 Task: Look for Airbnb properties in Nafada, Nigeria from 5th December, 2023 to 13th December, 2023 for 6 adults.3 bedrooms having 3 beds and 3 bathrooms. Property type can be house. Look for 4 properties as per requirement.
Action: Mouse moved to (540, 201)
Screenshot: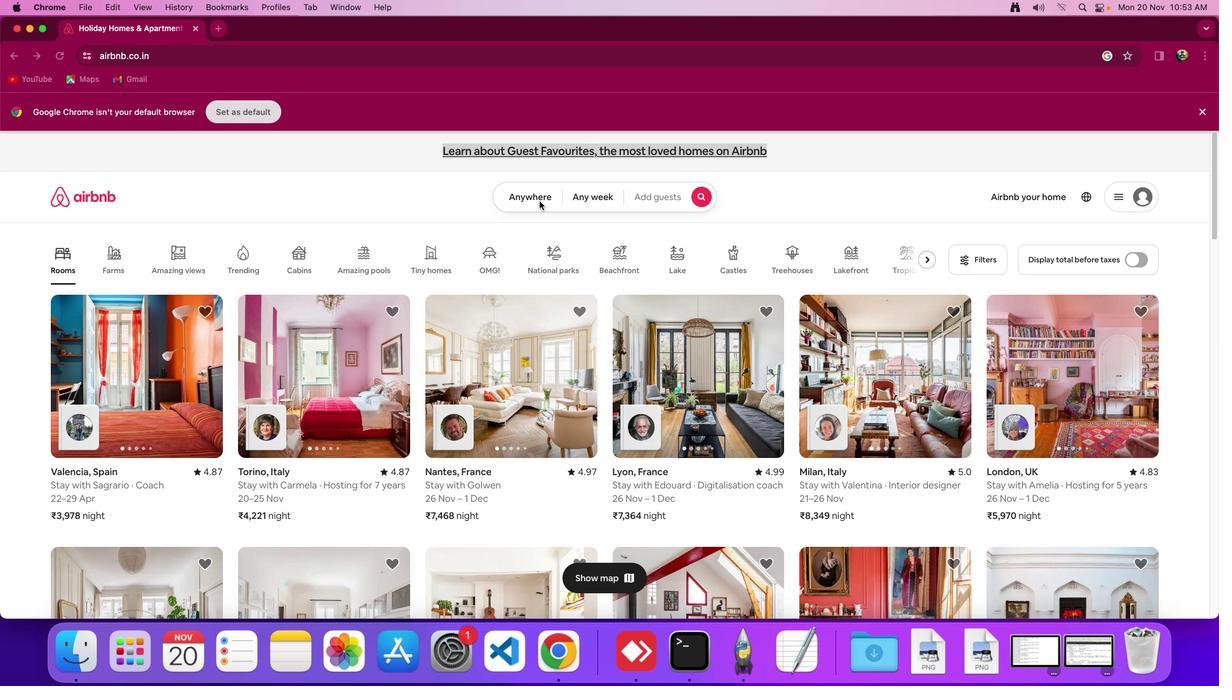 
Action: Mouse pressed left at (540, 201)
Screenshot: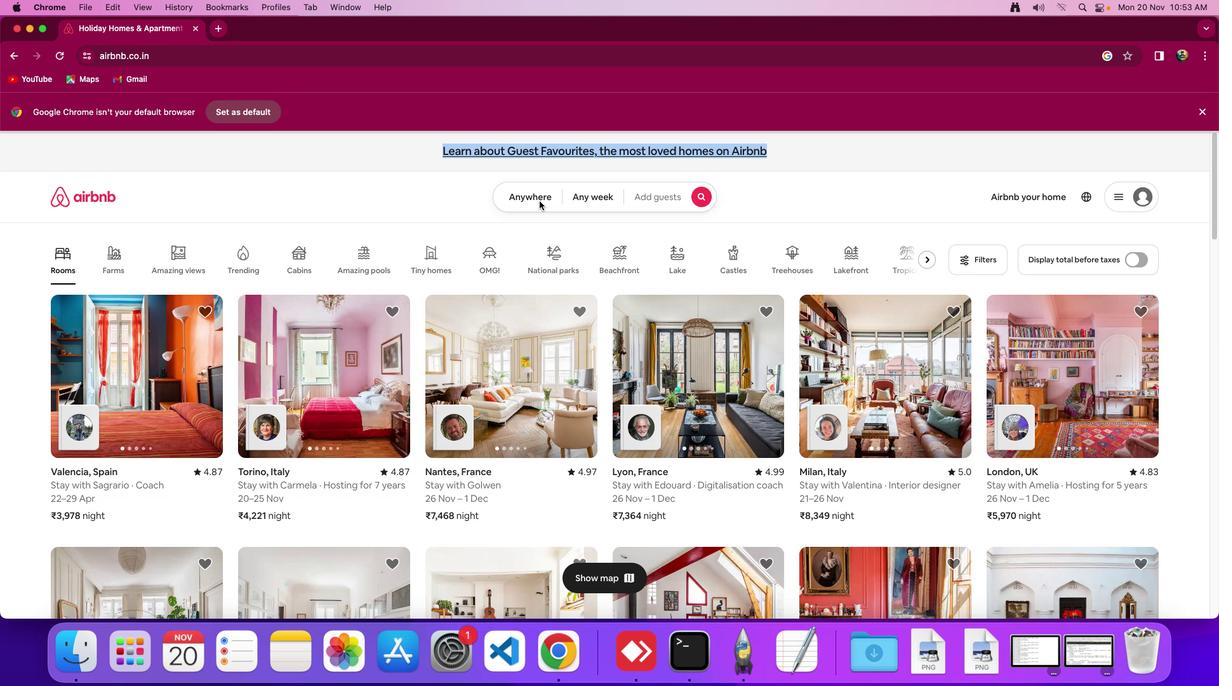 
Action: Mouse moved to (521, 202)
Screenshot: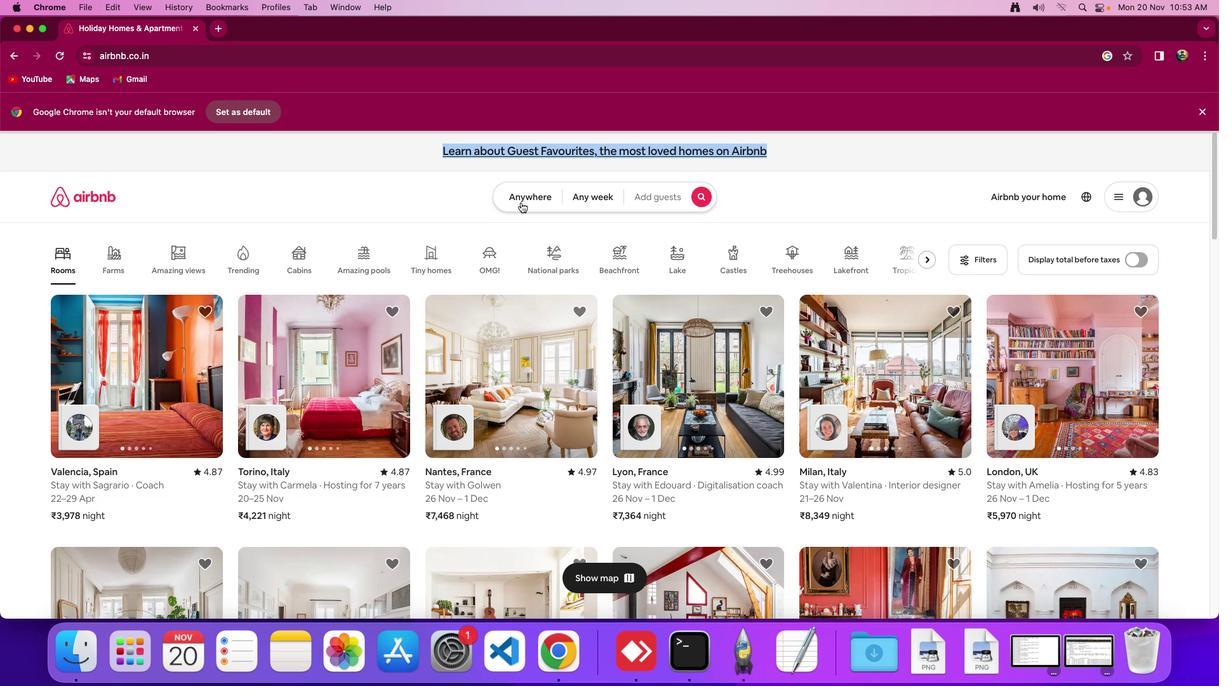 
Action: Mouse pressed left at (521, 202)
Screenshot: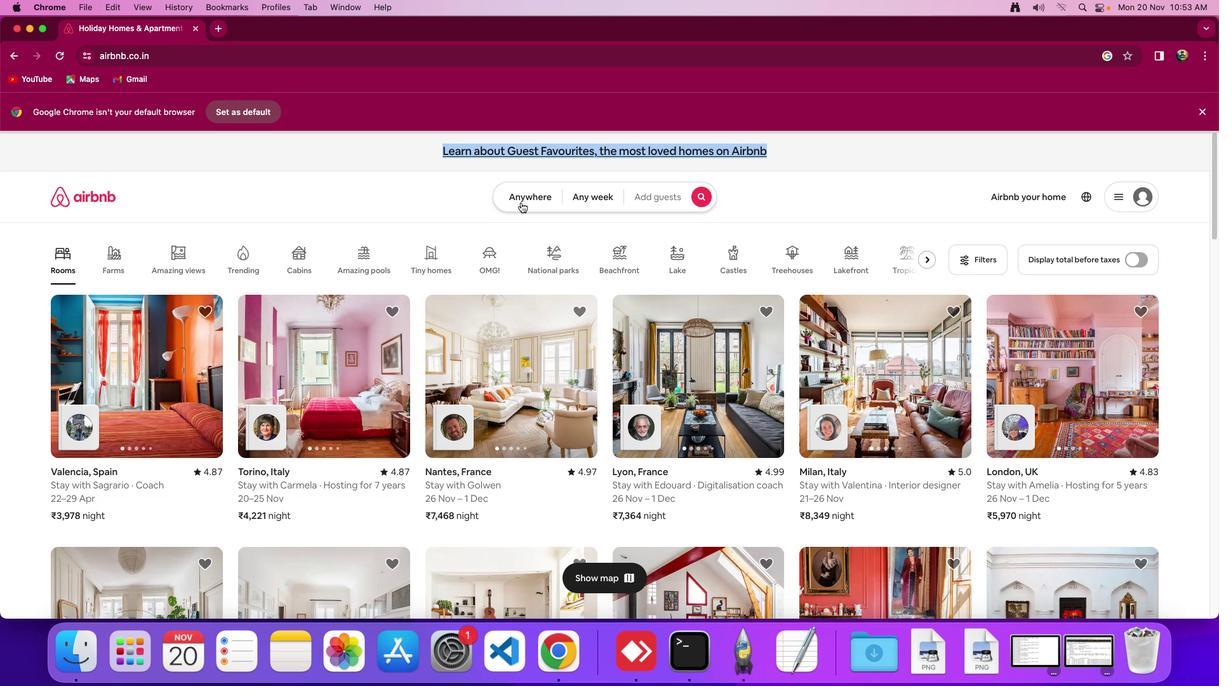 
Action: Mouse moved to (453, 250)
Screenshot: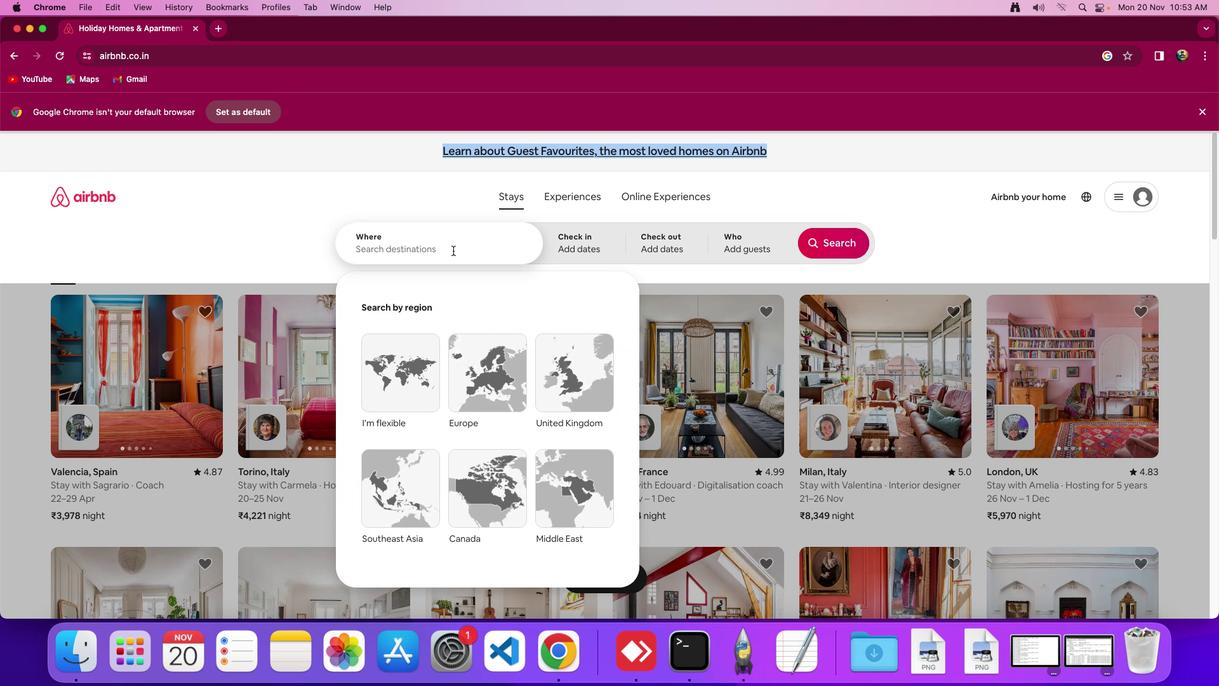 
Action: Mouse pressed left at (453, 250)
Screenshot: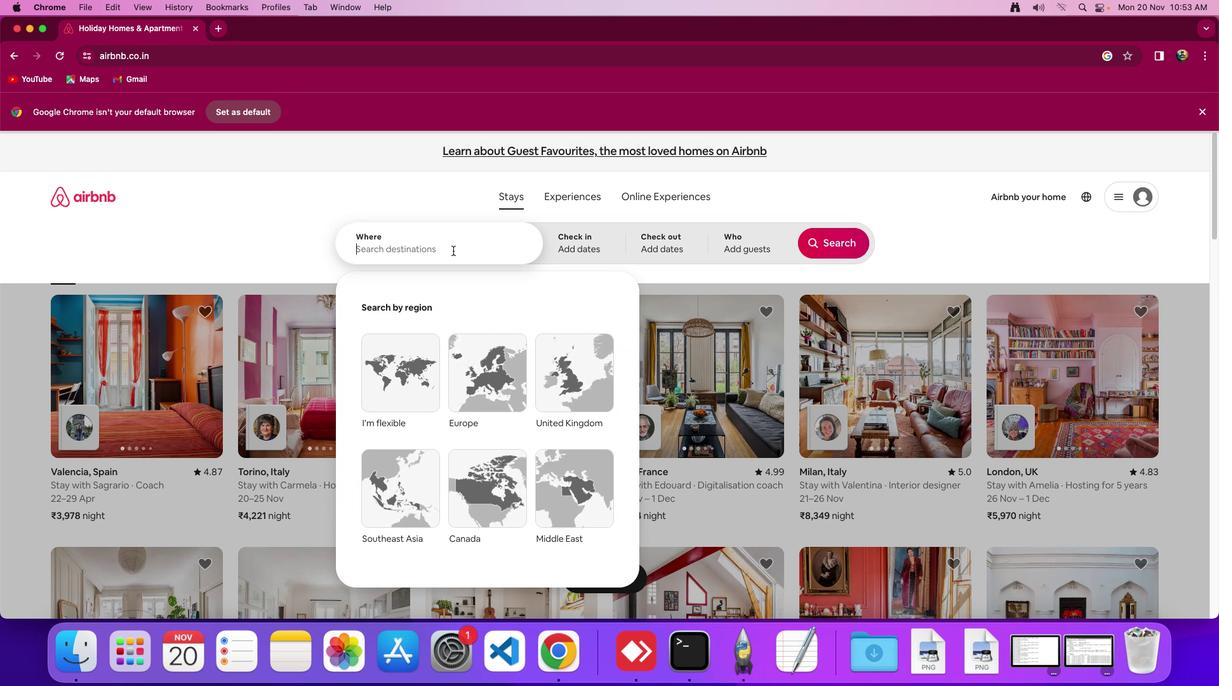 
Action: Key pressed Key.shift'N''a''f''a''d''a'','Key.spaceKey.shift'N''i''g''e''r''i''a'
Screenshot: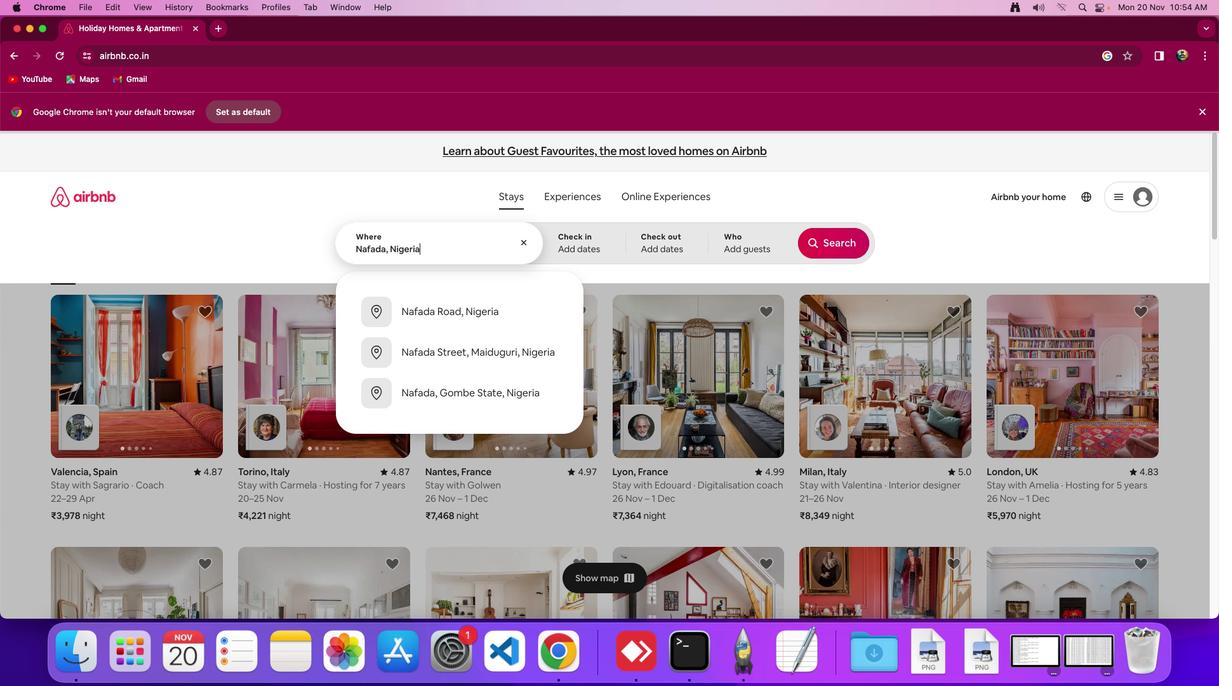 
Action: Mouse moved to (582, 245)
Screenshot: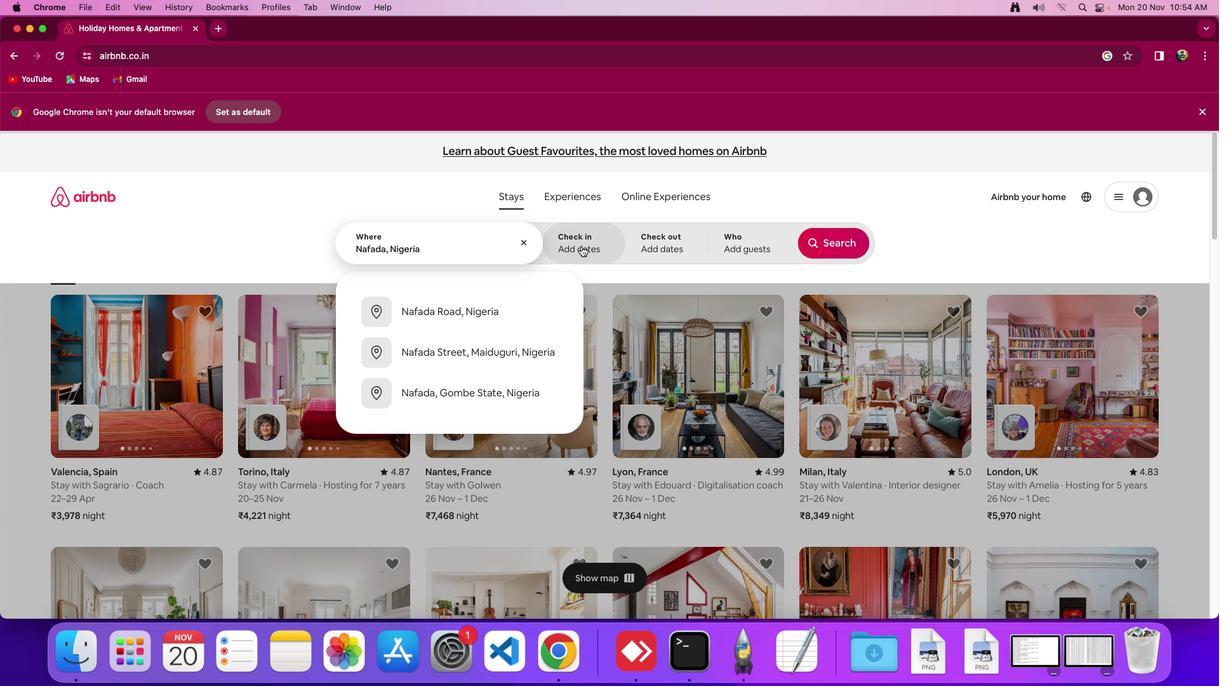 
Action: Mouse pressed left at (582, 245)
Screenshot: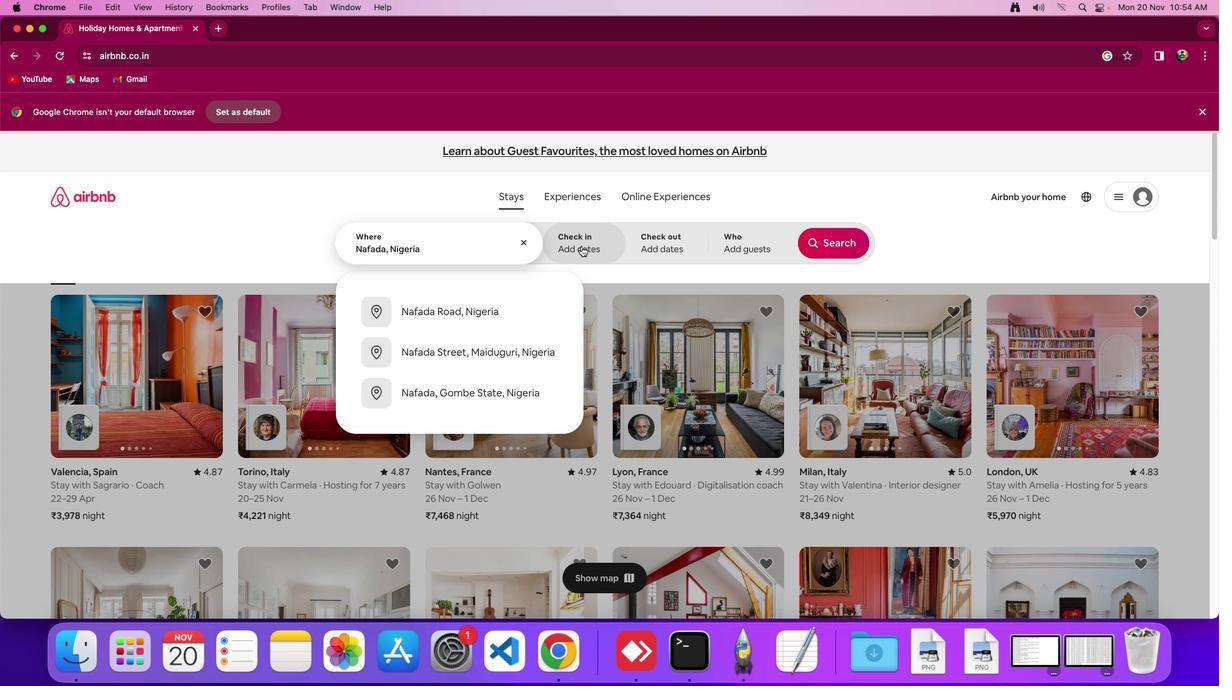 
Action: Mouse moved to (707, 432)
Screenshot: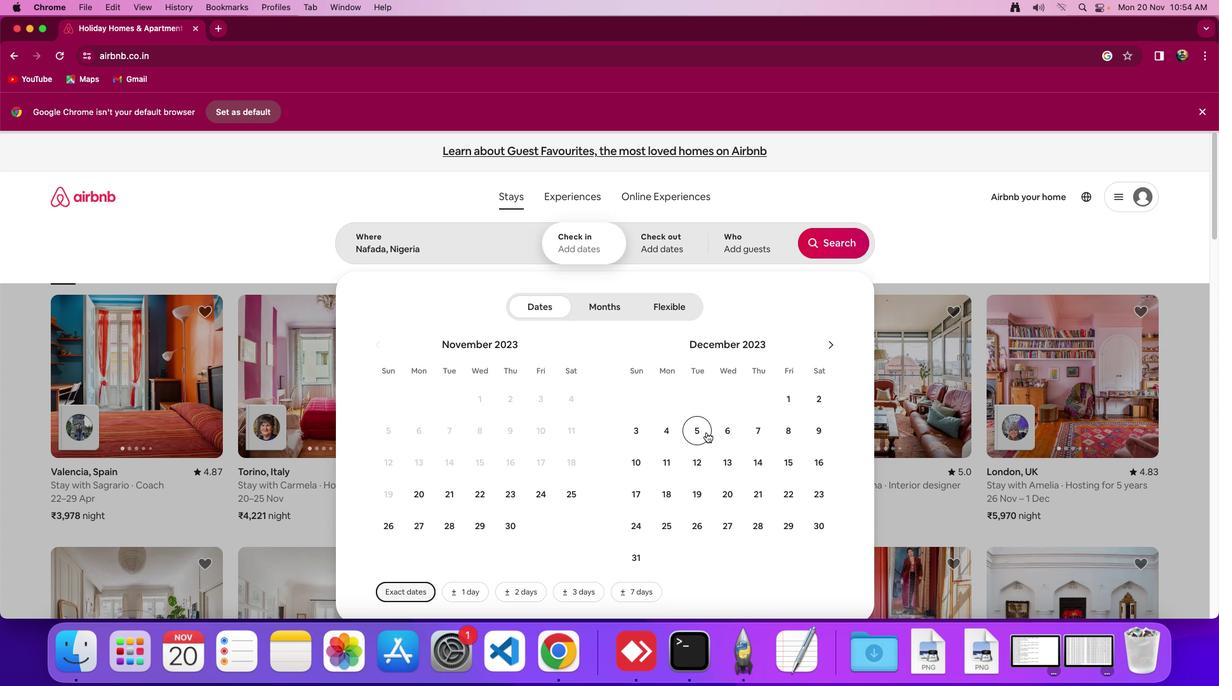 
Action: Mouse pressed left at (707, 432)
Screenshot: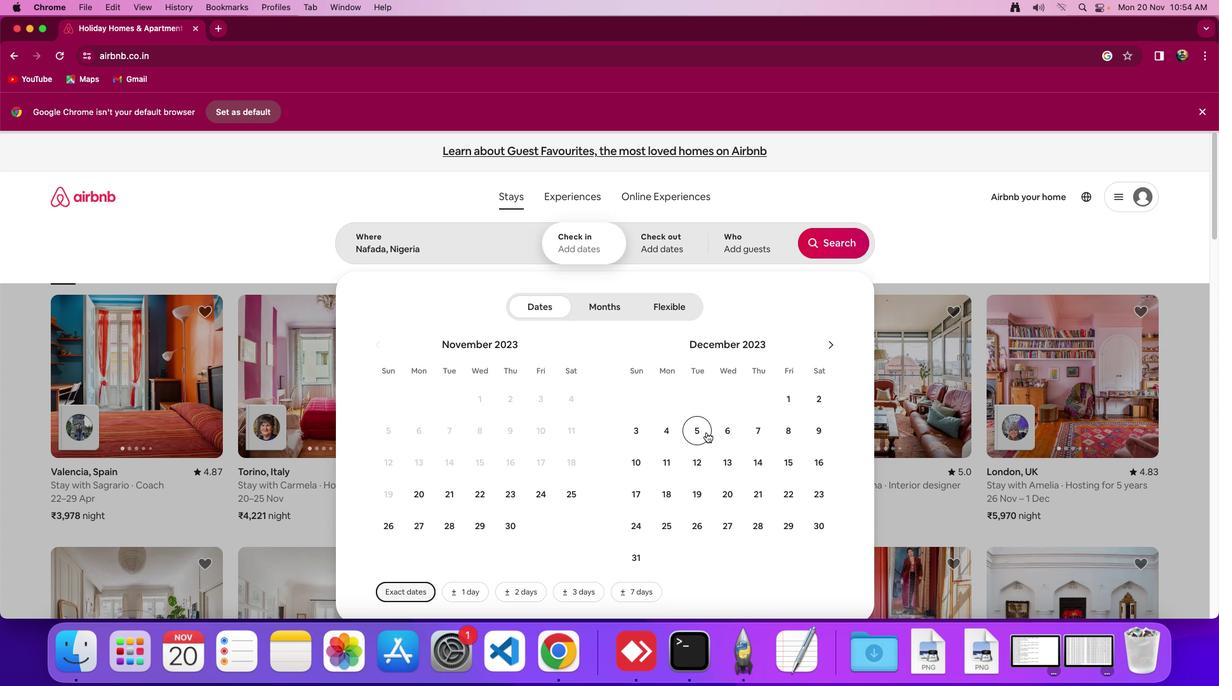 
Action: Mouse moved to (729, 465)
Screenshot: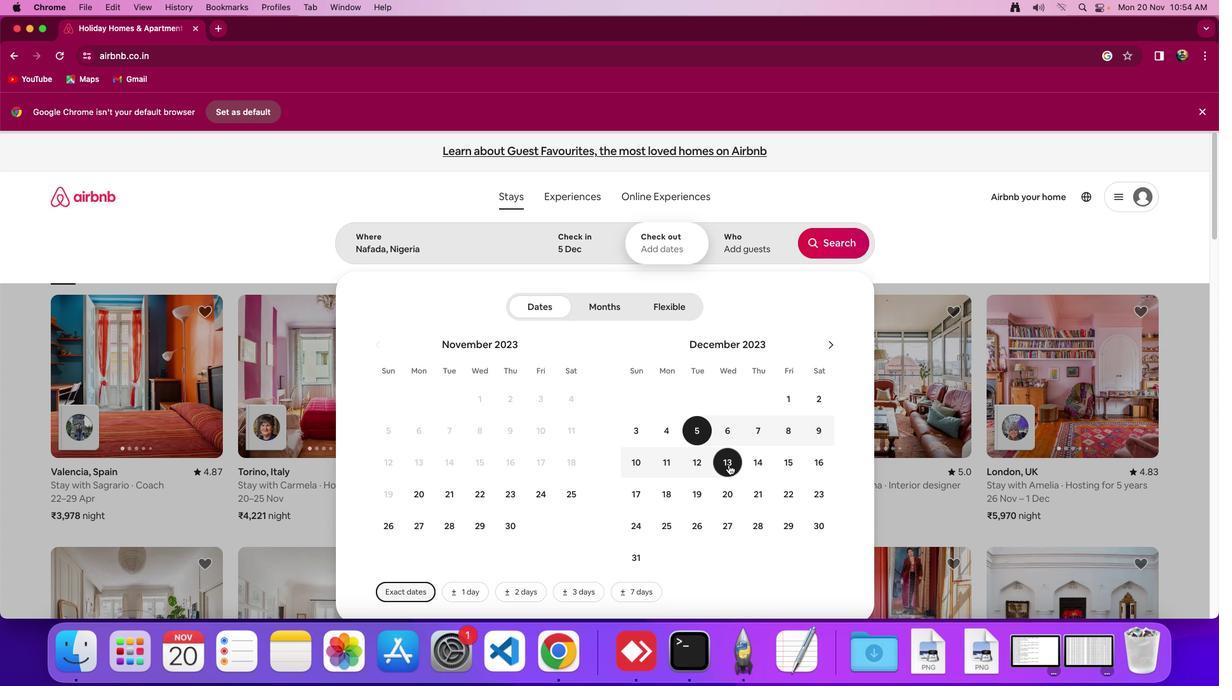 
Action: Mouse pressed left at (729, 465)
Screenshot: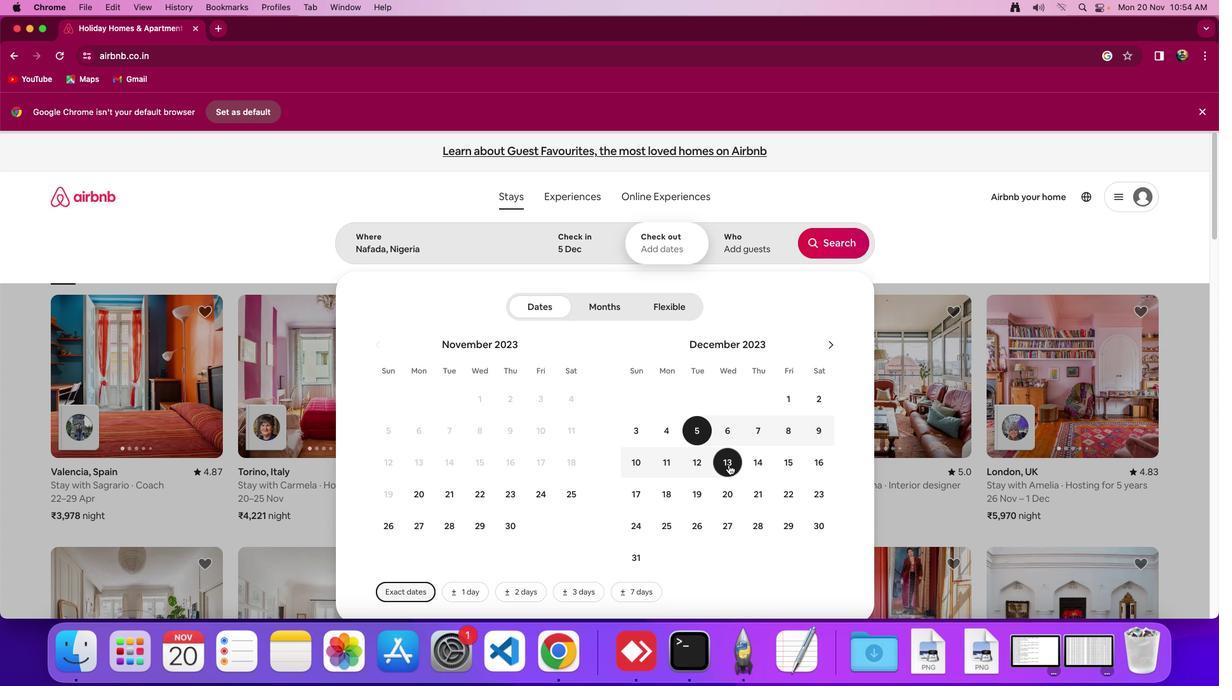 
Action: Mouse moved to (739, 242)
Screenshot: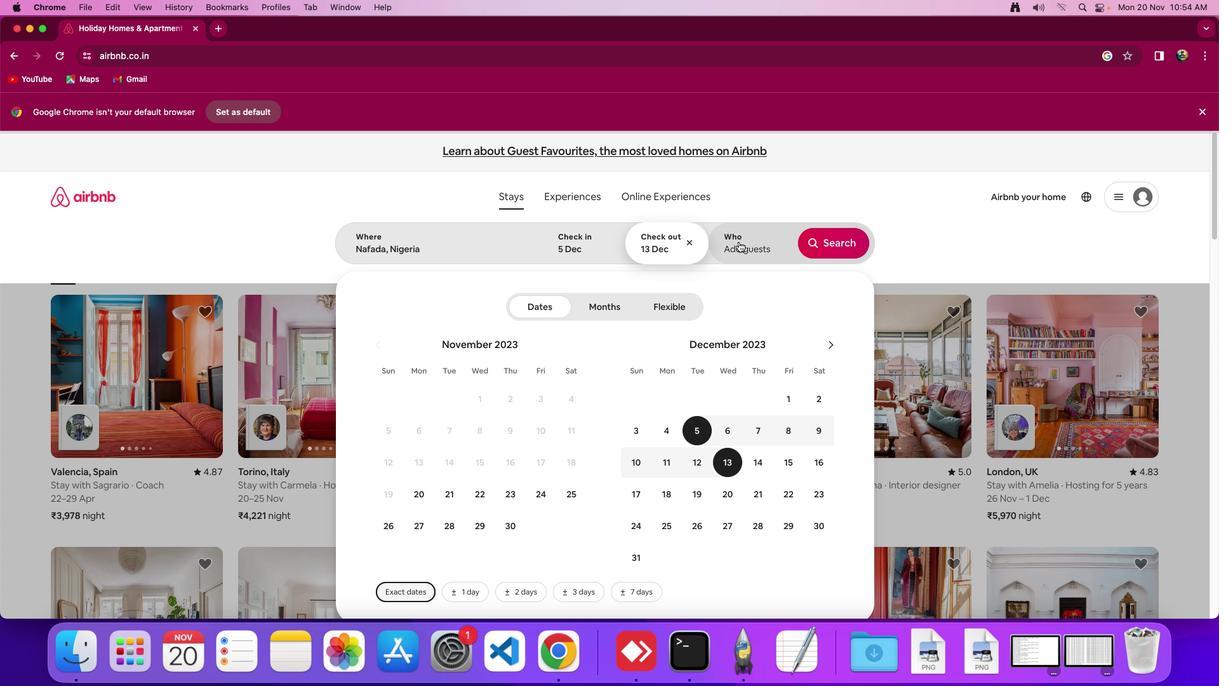 
Action: Mouse pressed left at (739, 242)
Screenshot: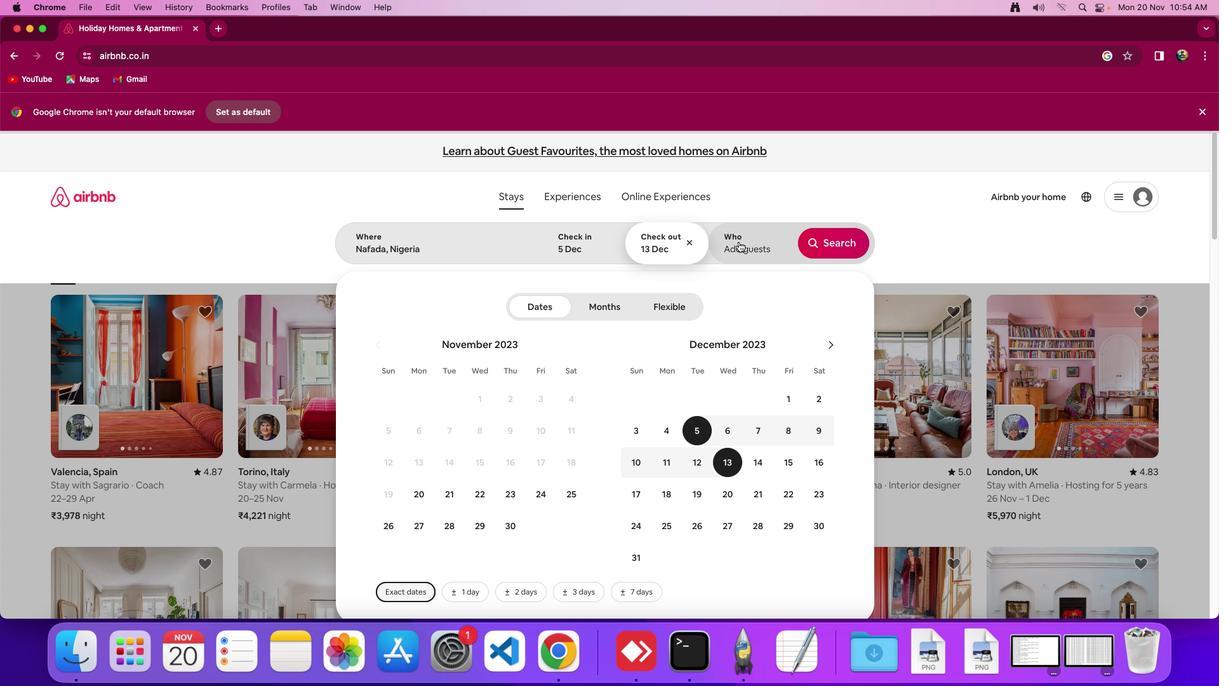 
Action: Mouse moved to (841, 302)
Screenshot: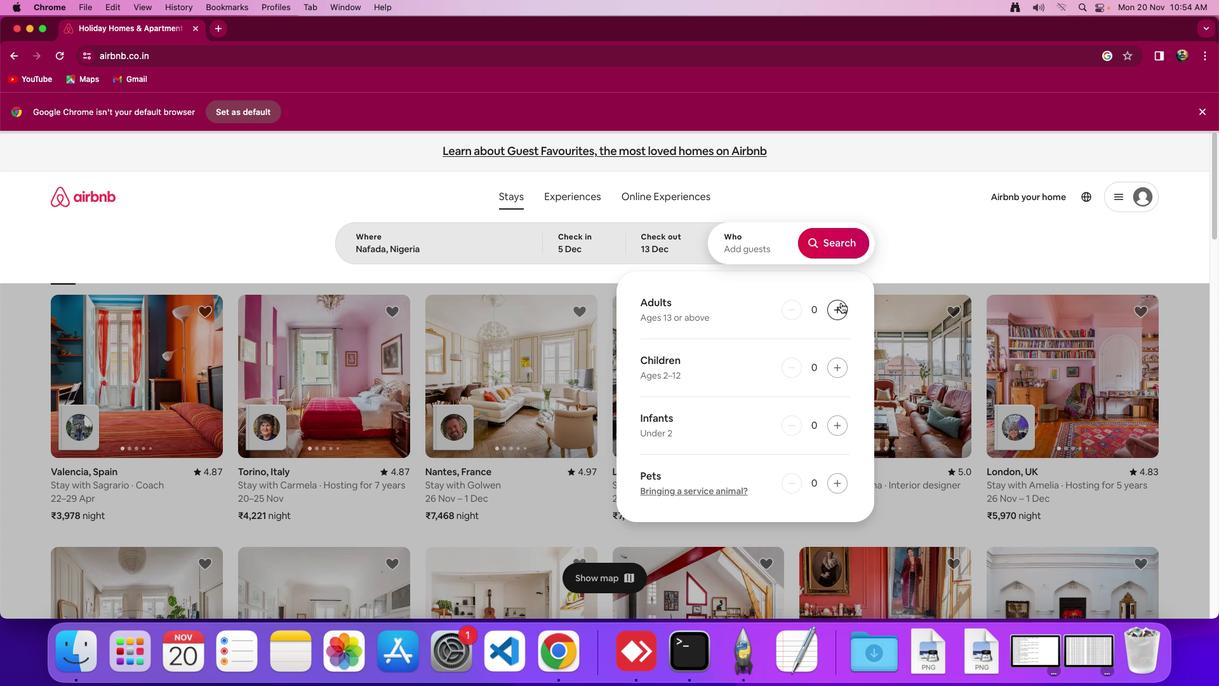 
Action: Mouse pressed left at (841, 302)
Screenshot: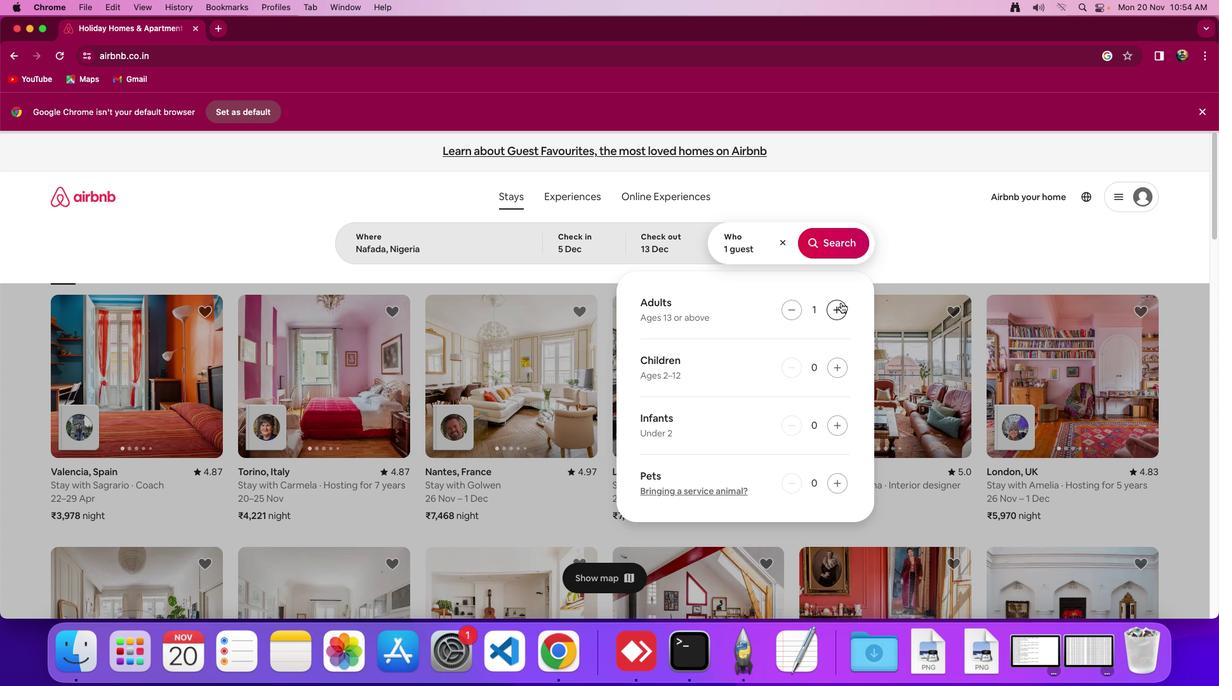 
Action: Mouse moved to (841, 302)
Screenshot: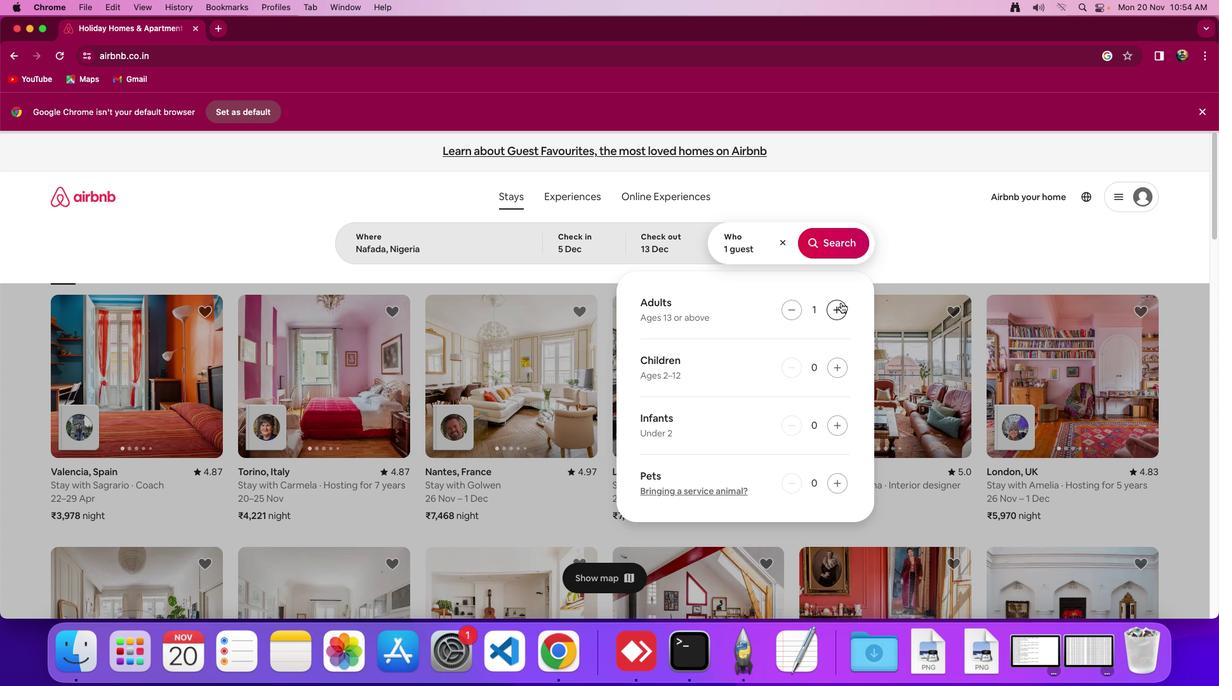 
Action: Mouse pressed left at (841, 302)
Screenshot: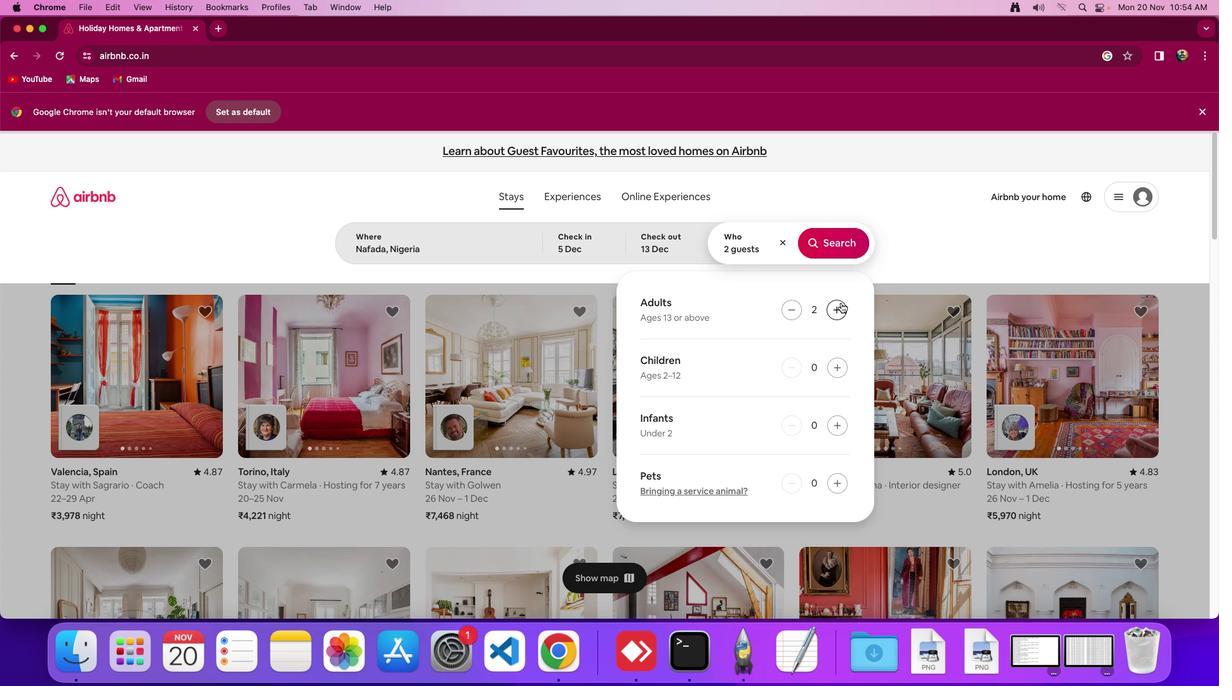 
Action: Mouse pressed left at (841, 302)
Screenshot: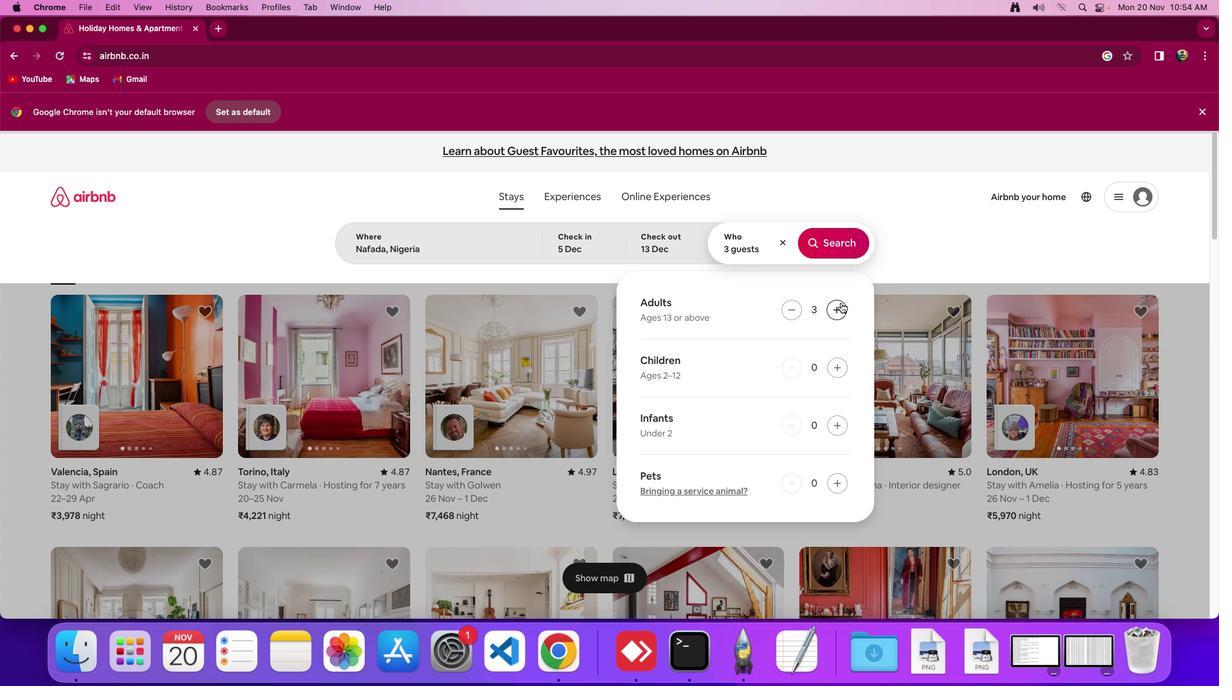 
Action: Mouse pressed left at (841, 302)
Screenshot: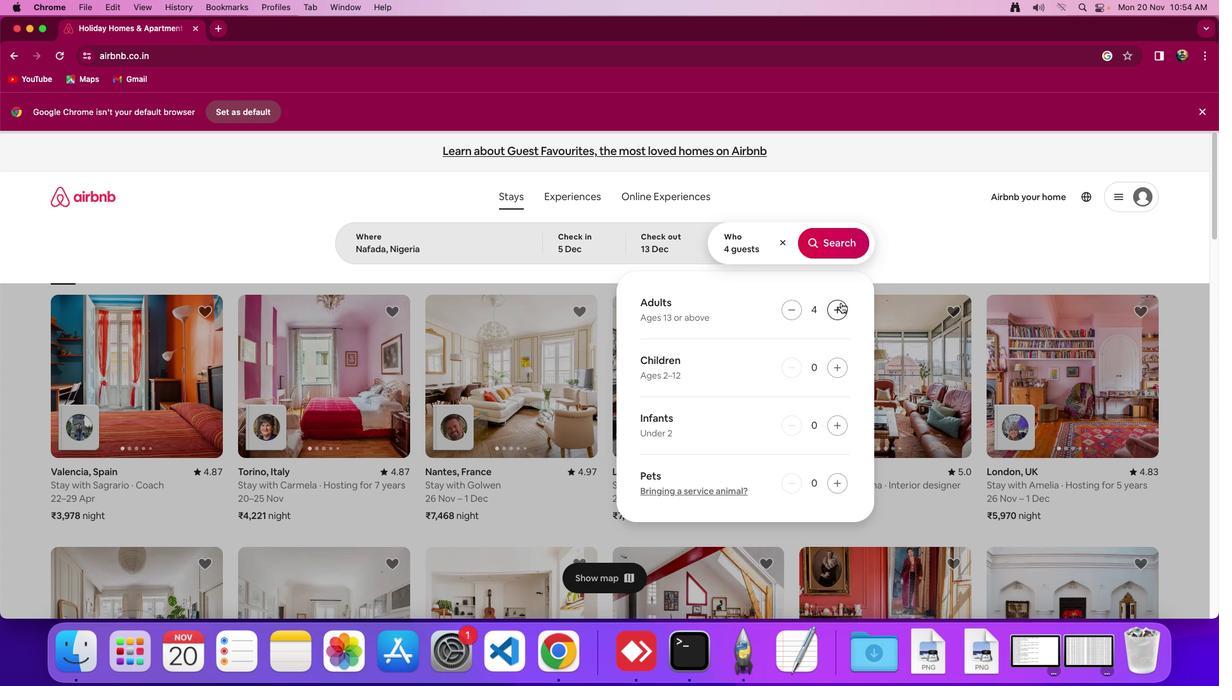 
Action: Mouse pressed left at (841, 302)
Screenshot: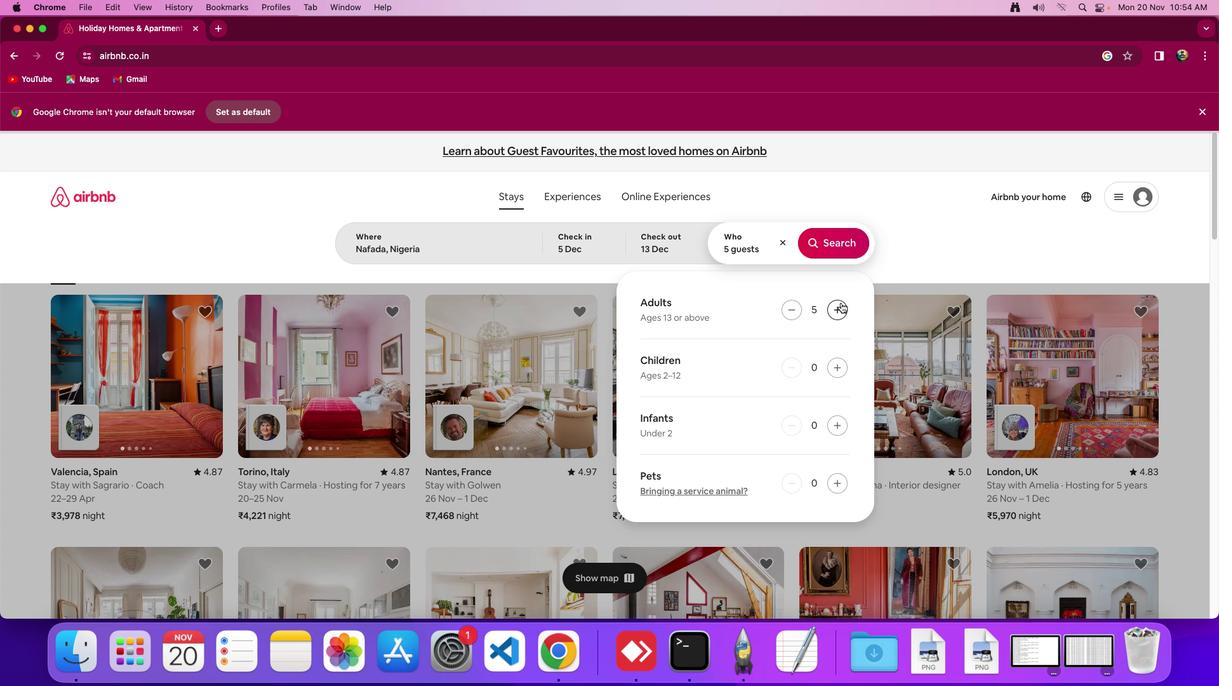 
Action: Mouse pressed left at (841, 302)
Screenshot: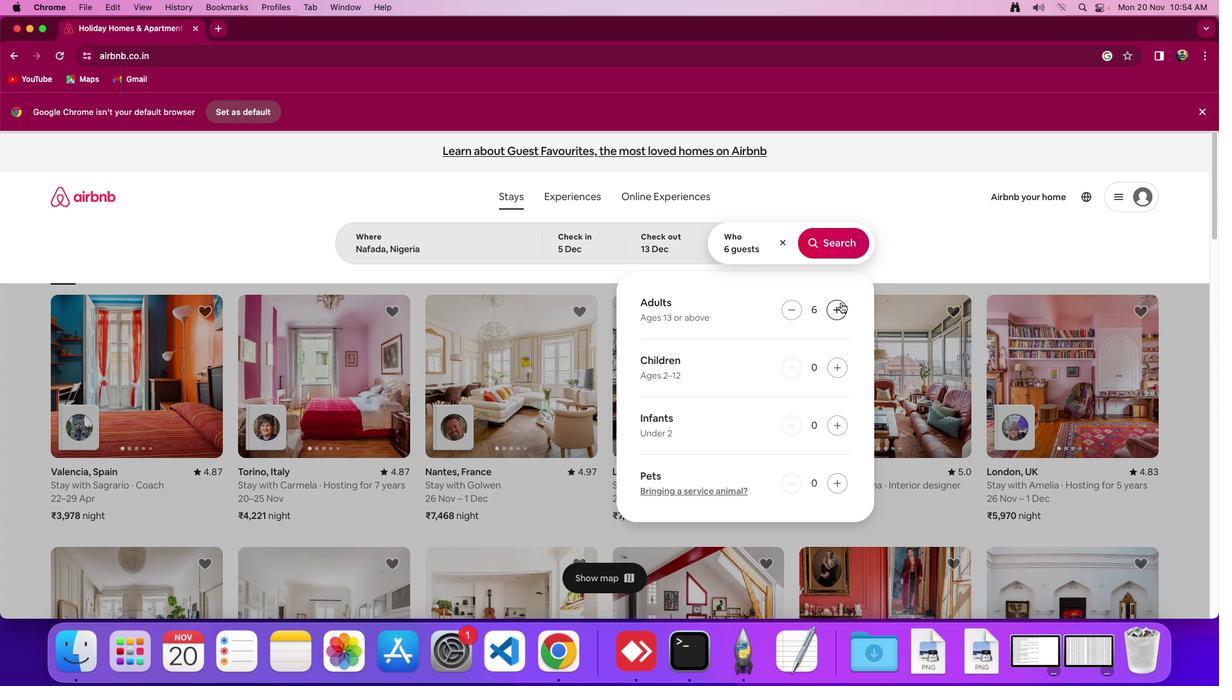 
Action: Mouse moved to (827, 245)
Screenshot: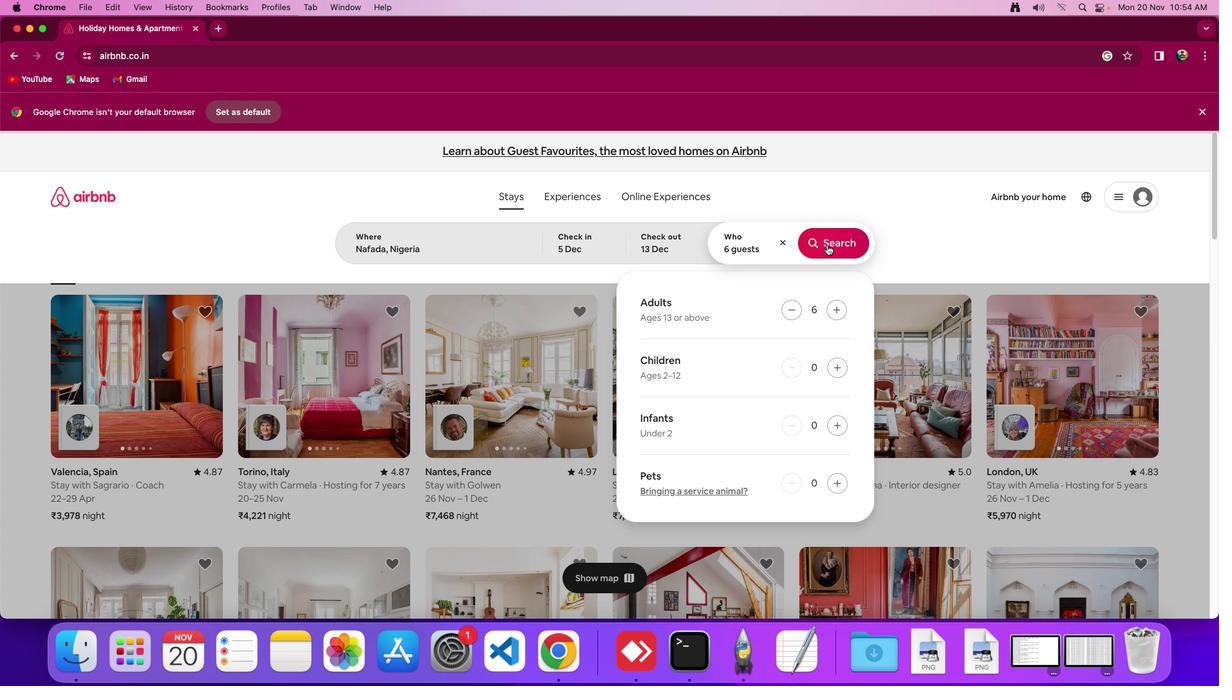 
Action: Mouse pressed left at (827, 245)
Screenshot: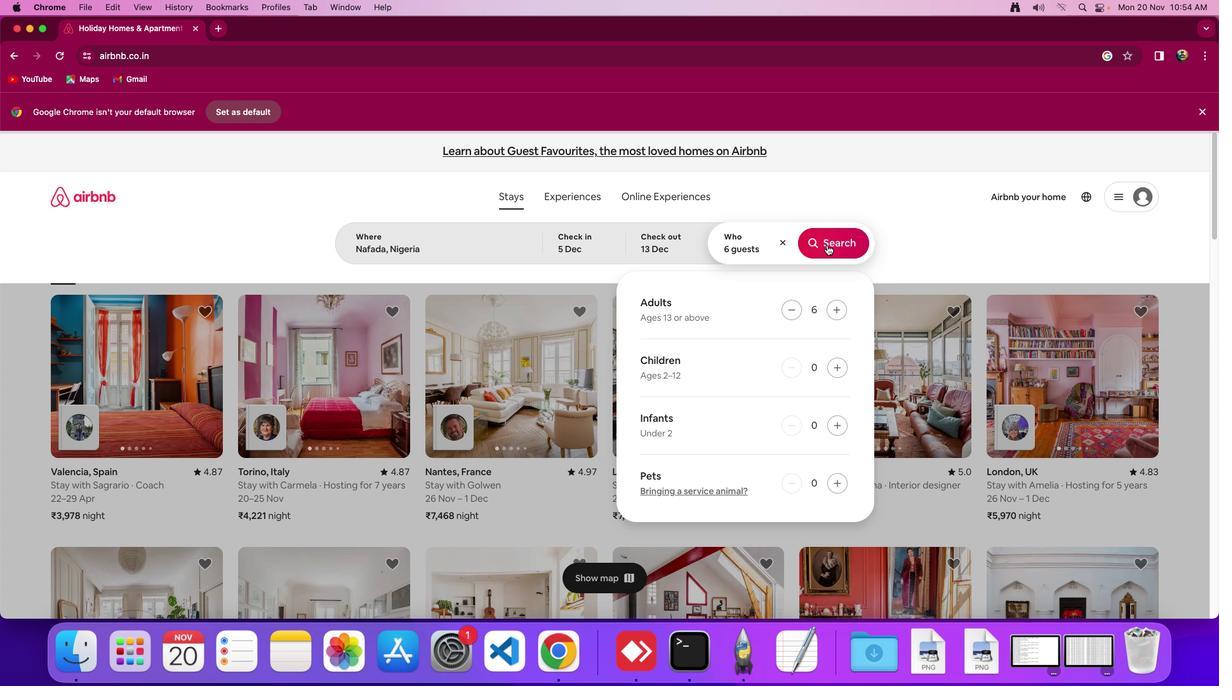 
Action: Mouse moved to (997, 209)
Screenshot: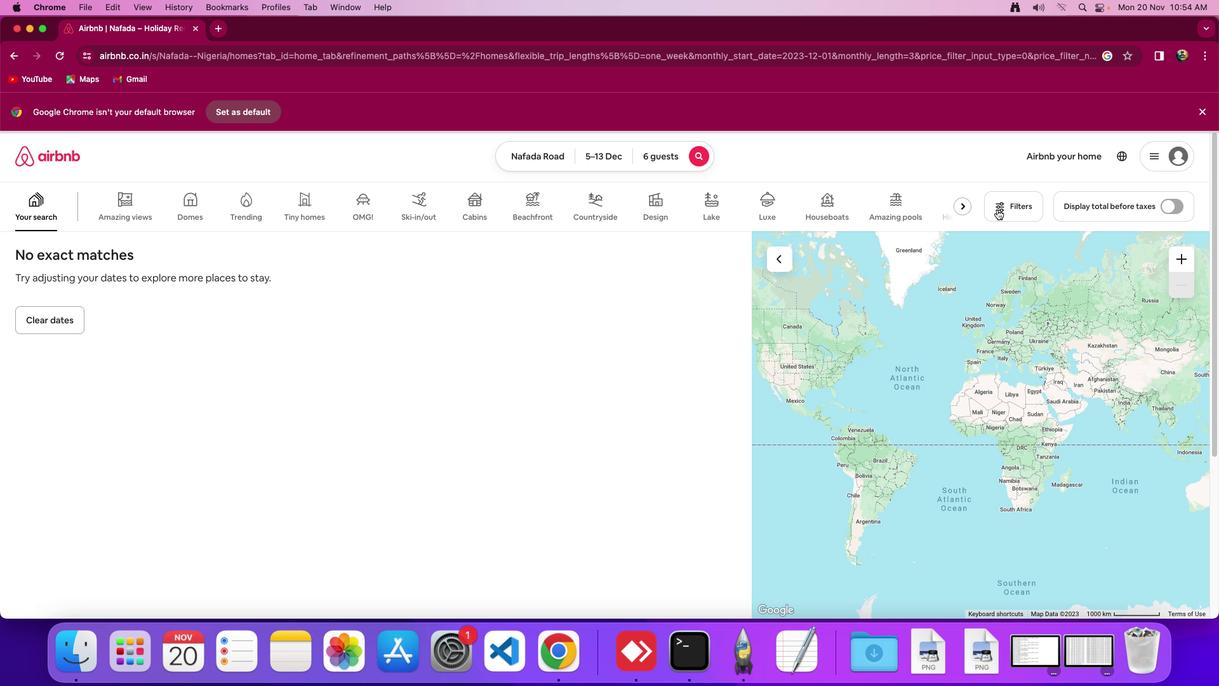 
Action: Mouse pressed left at (997, 209)
Screenshot: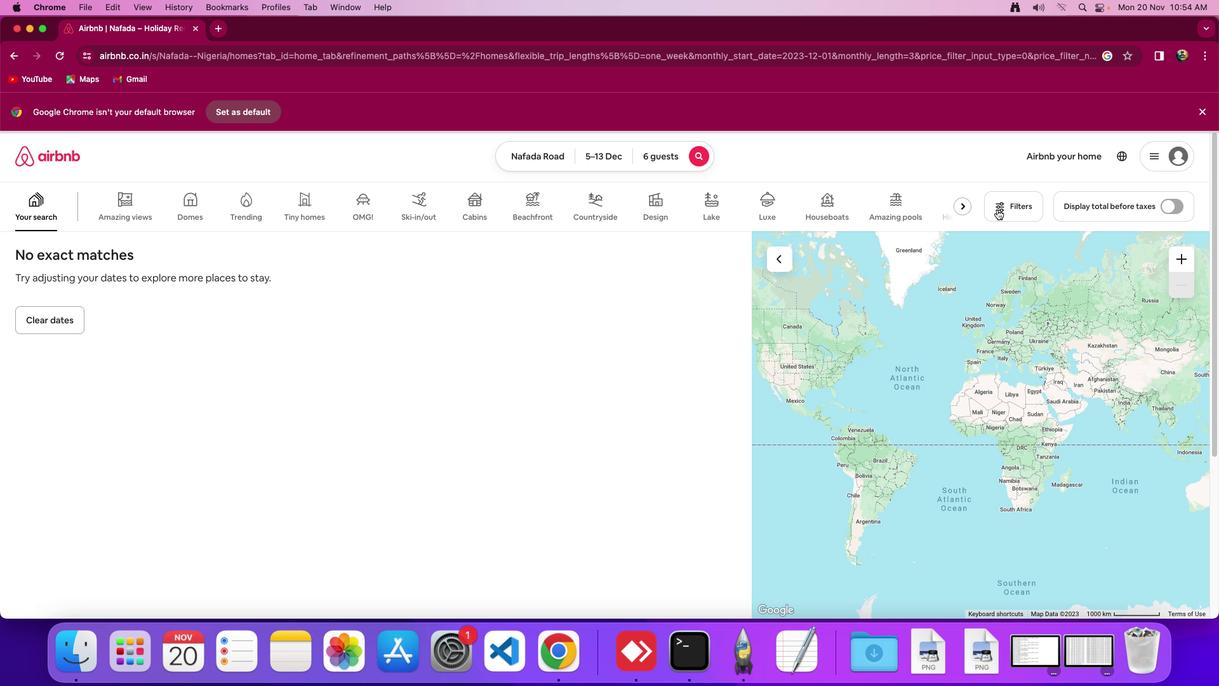 
Action: Mouse moved to (566, 423)
Screenshot: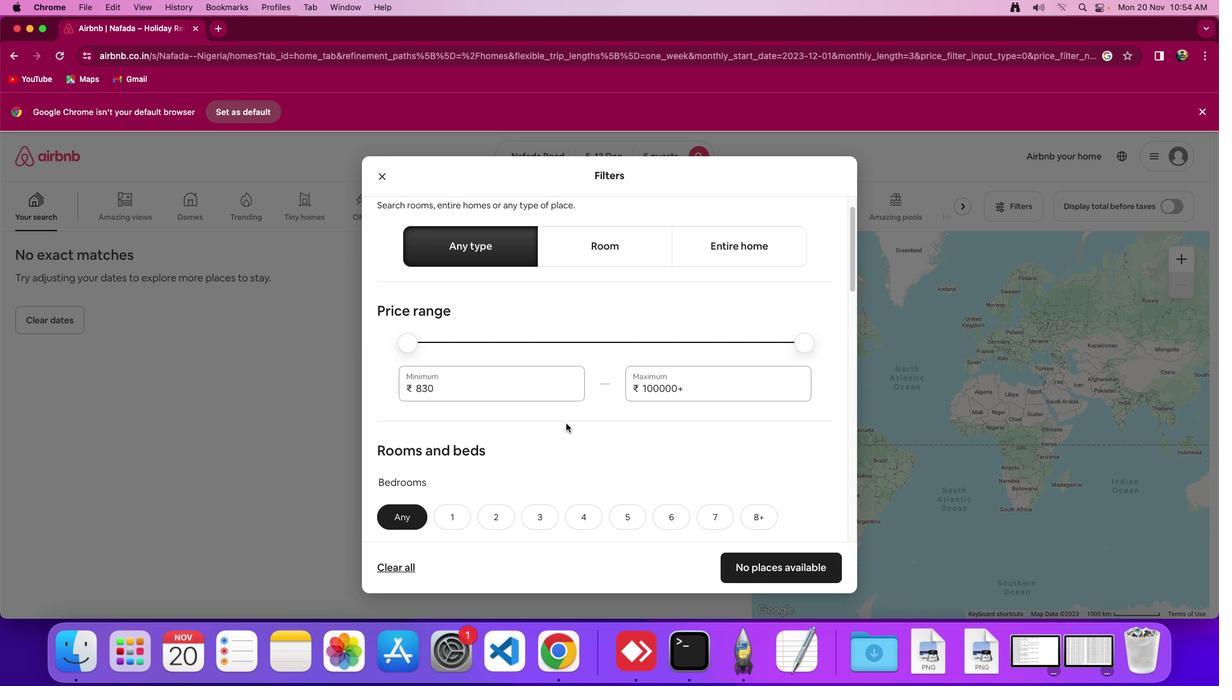 
Action: Mouse scrolled (566, 423) with delta (0, 0)
Screenshot: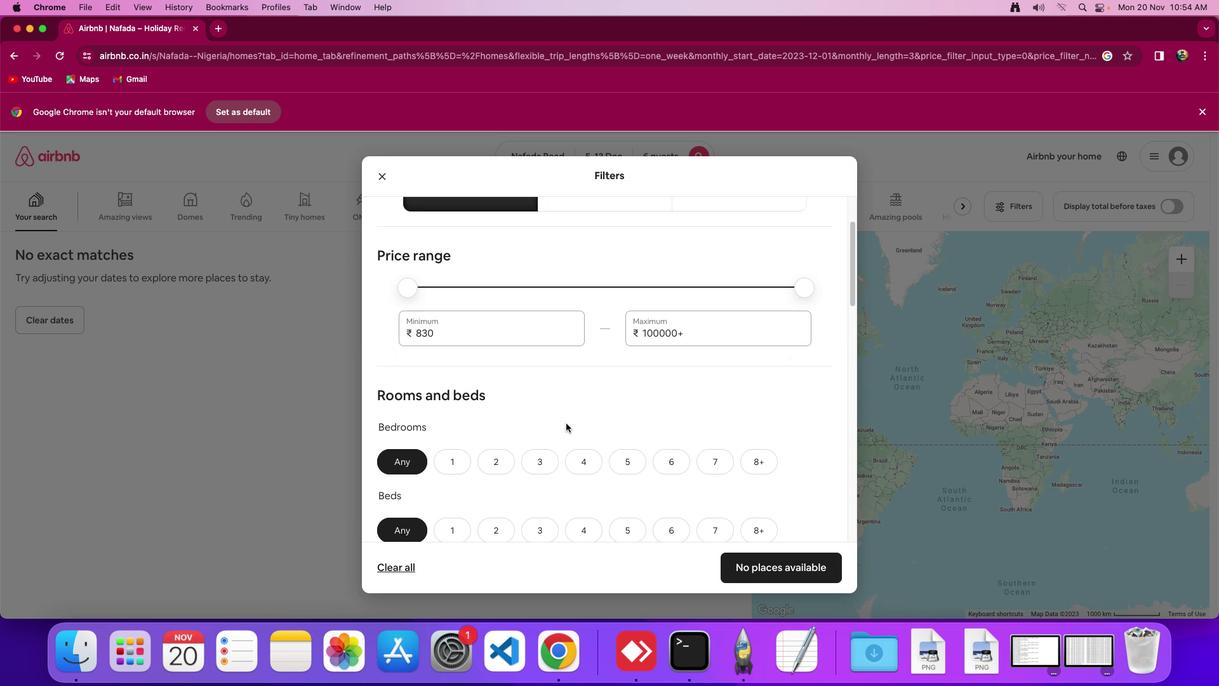 
Action: Mouse scrolled (566, 423) with delta (0, 0)
Screenshot: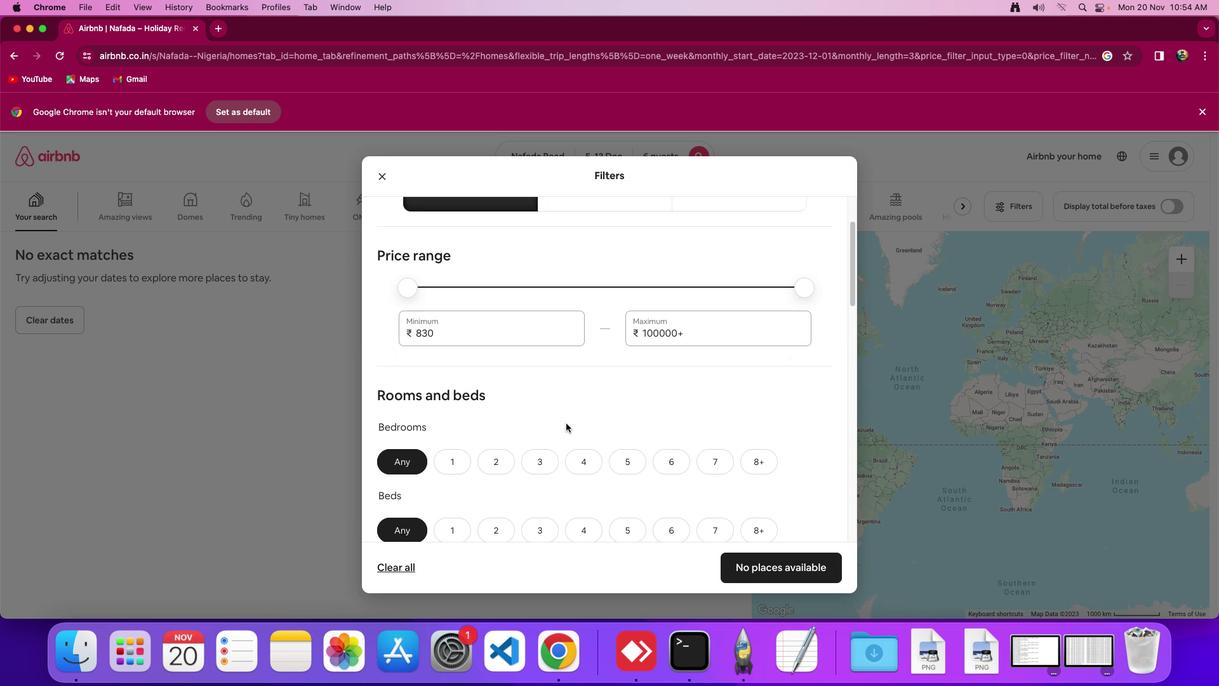 
Action: Mouse scrolled (566, 423) with delta (0, -3)
Screenshot: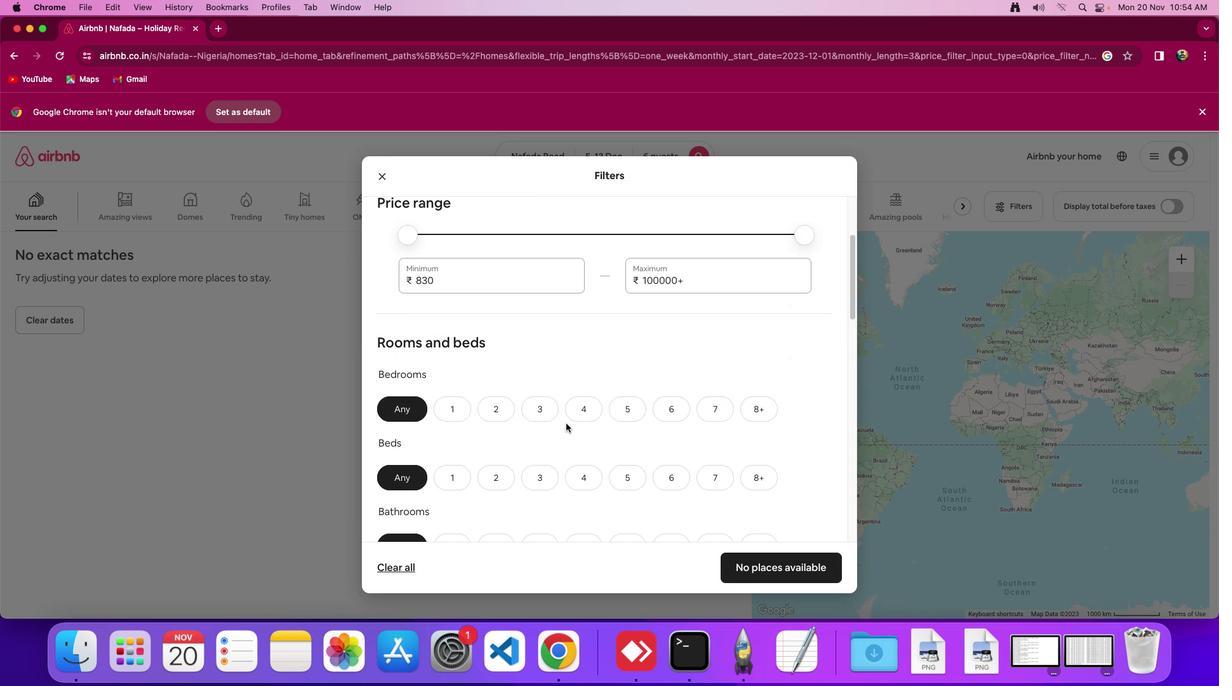 
Action: Mouse moved to (550, 386)
Screenshot: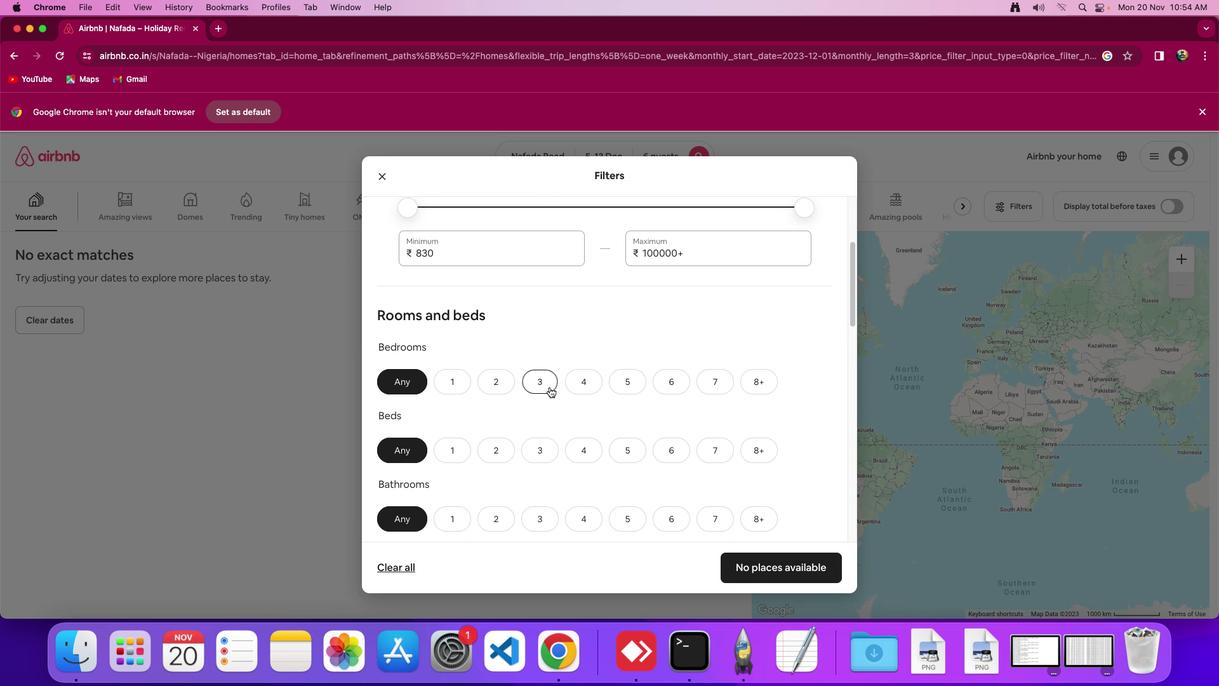 
Action: Mouse pressed left at (550, 386)
Screenshot: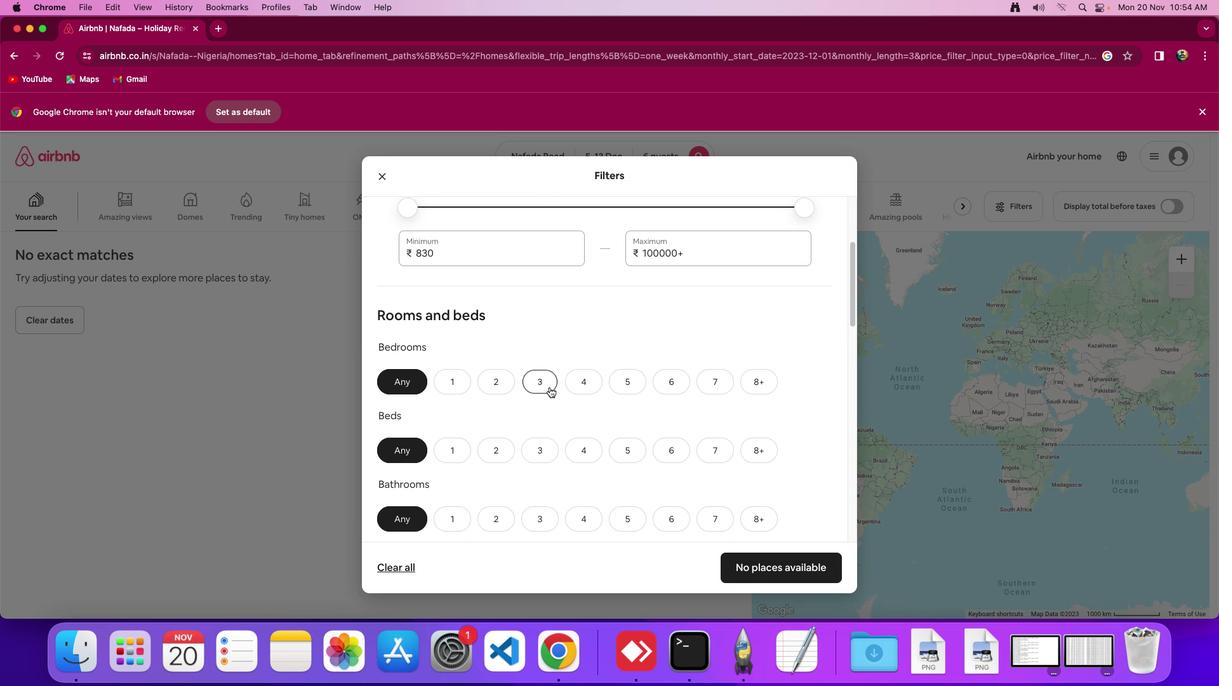 
Action: Mouse moved to (543, 450)
Screenshot: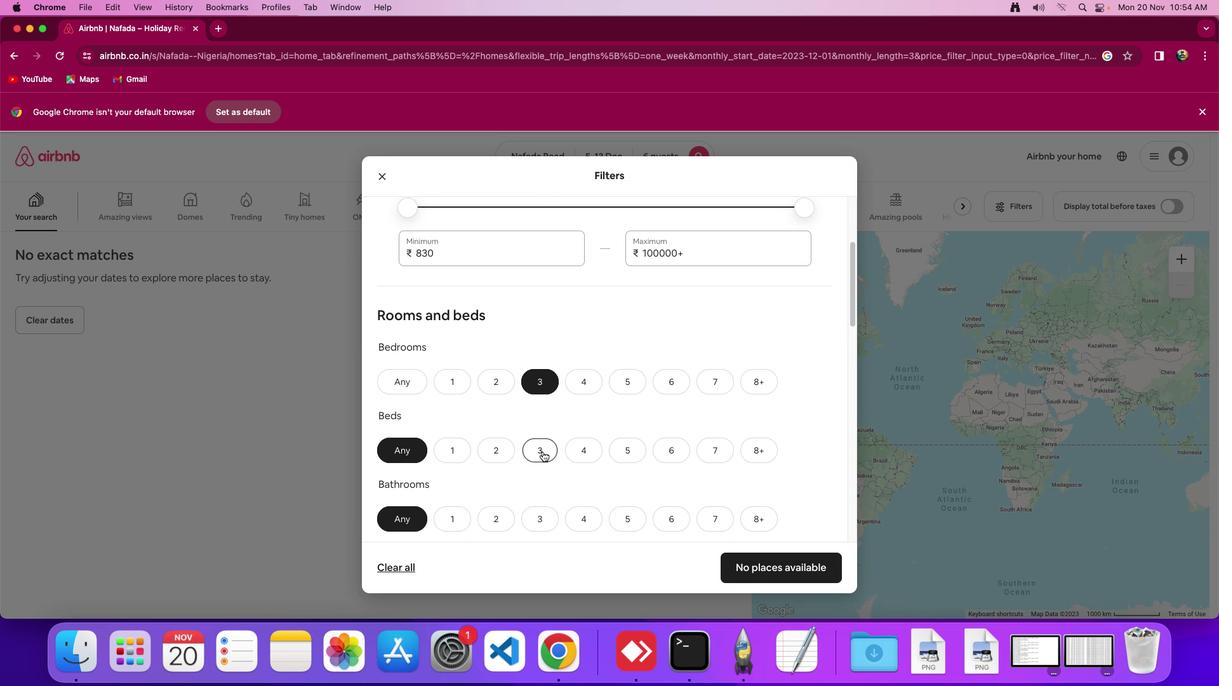 
Action: Mouse pressed left at (543, 450)
Screenshot: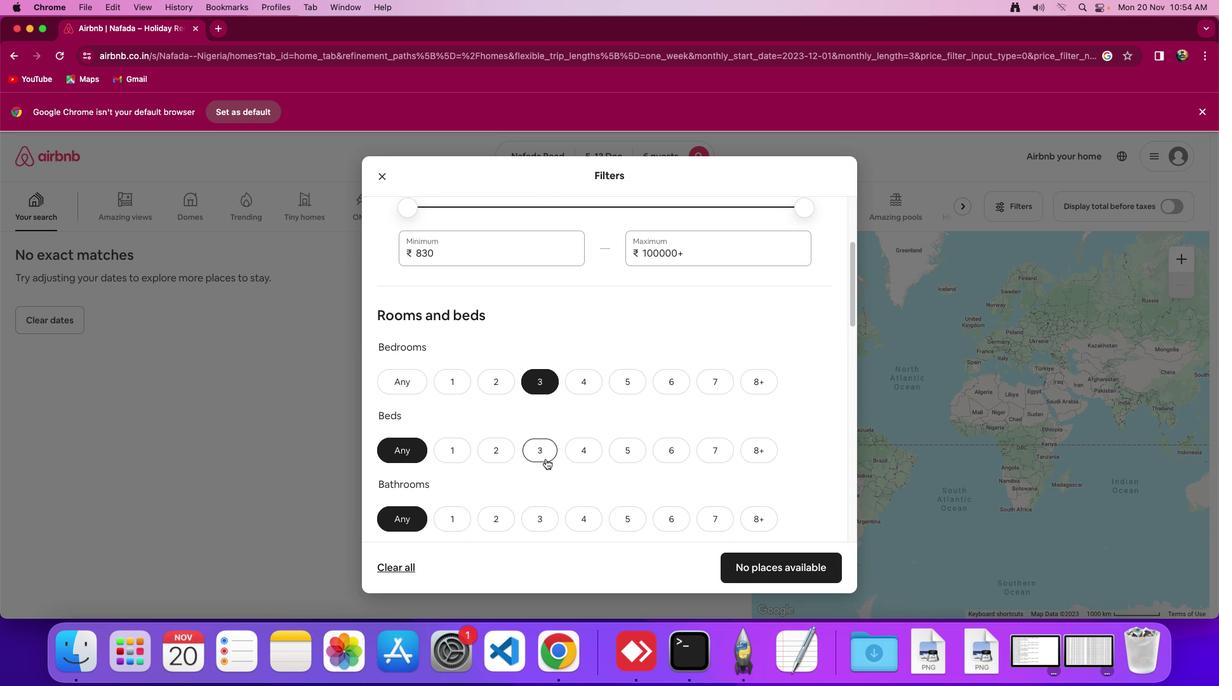 
Action: Mouse moved to (547, 522)
Screenshot: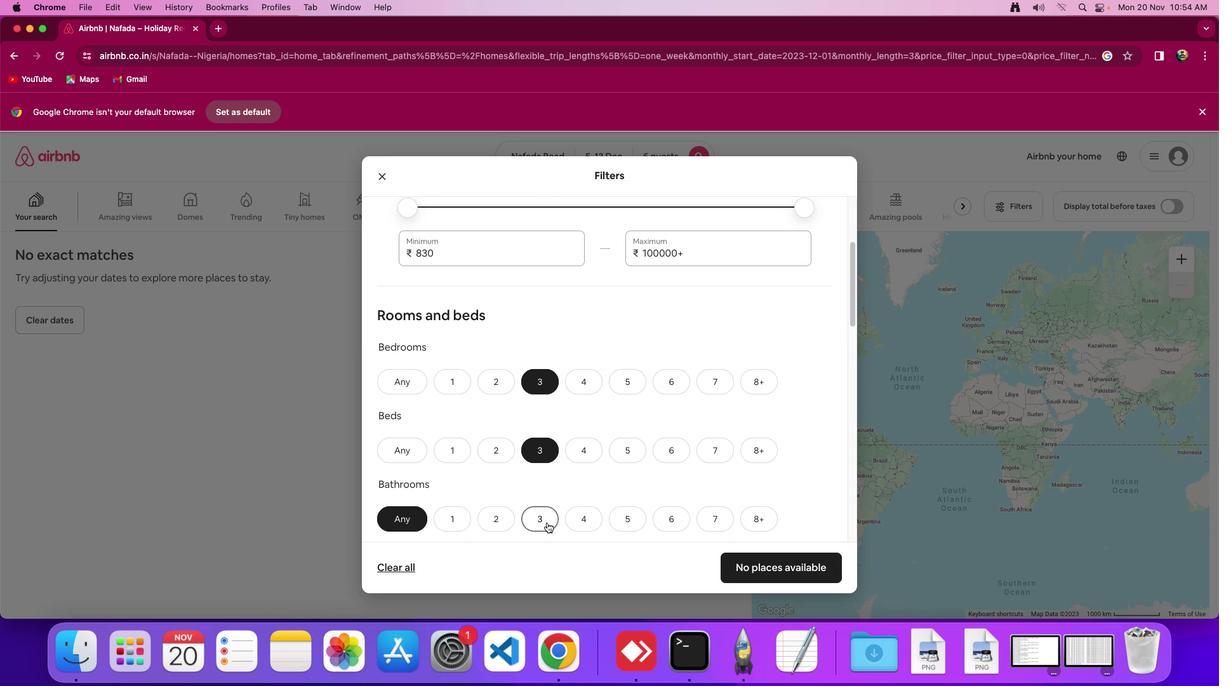 
Action: Mouse pressed left at (547, 522)
Screenshot: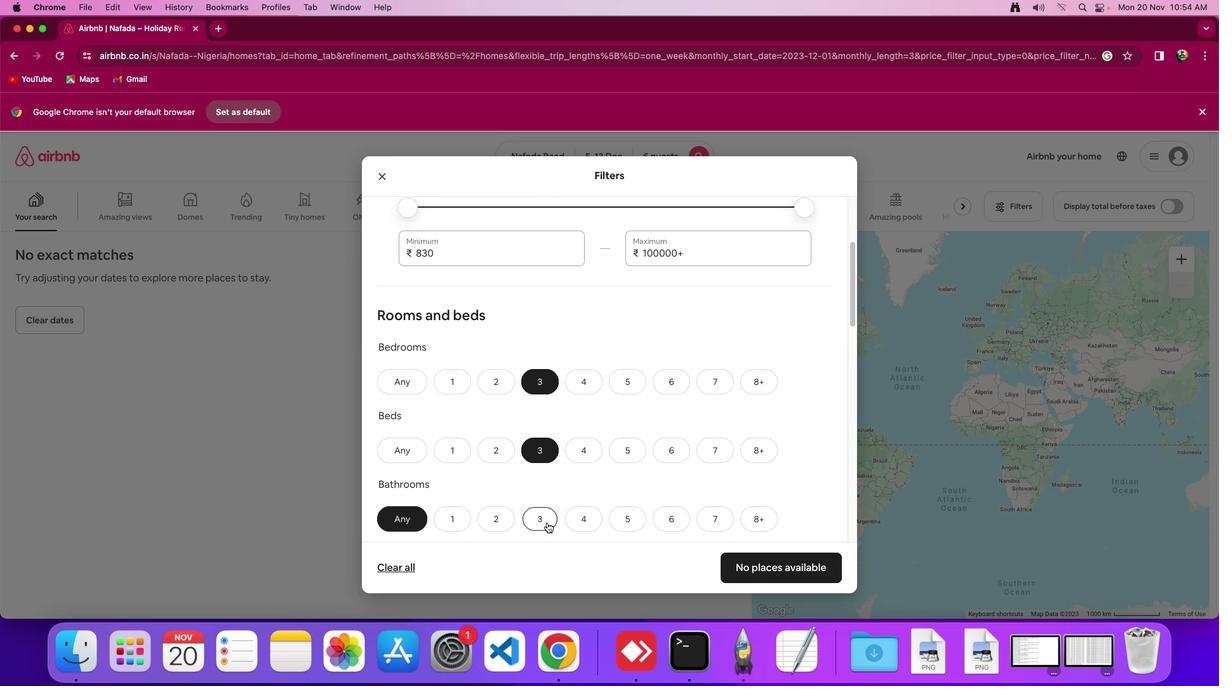 
Action: Mouse moved to (576, 494)
Screenshot: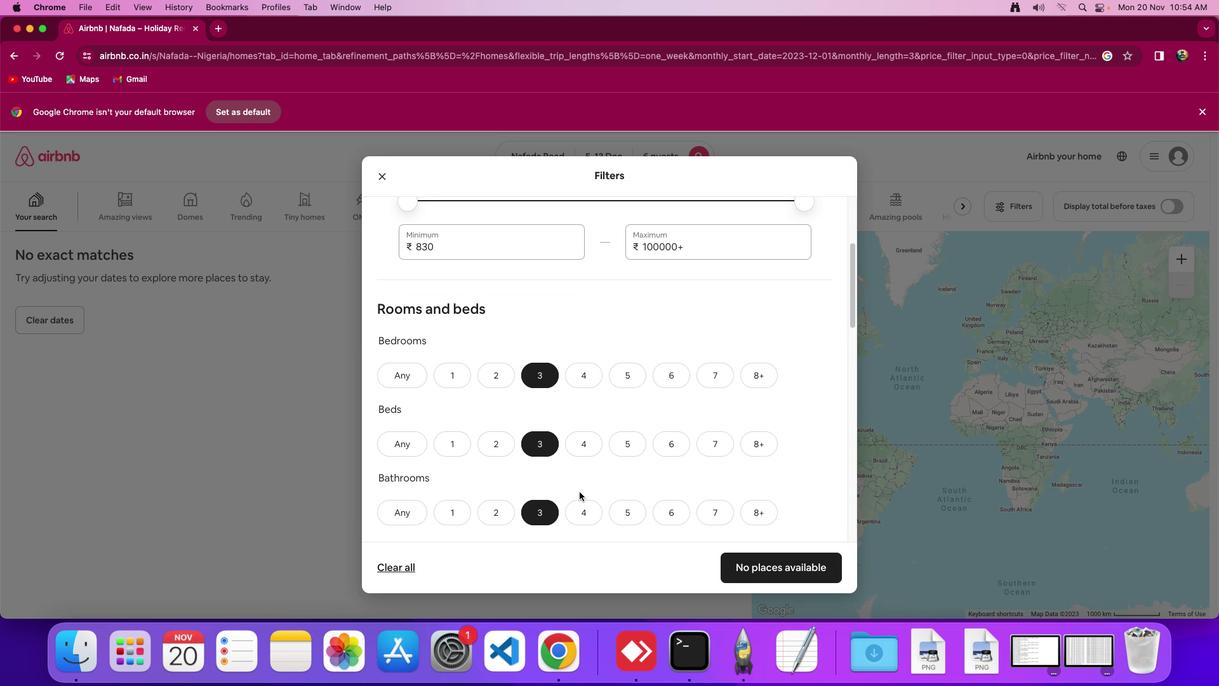 
Action: Mouse scrolled (576, 494) with delta (0, 0)
Screenshot: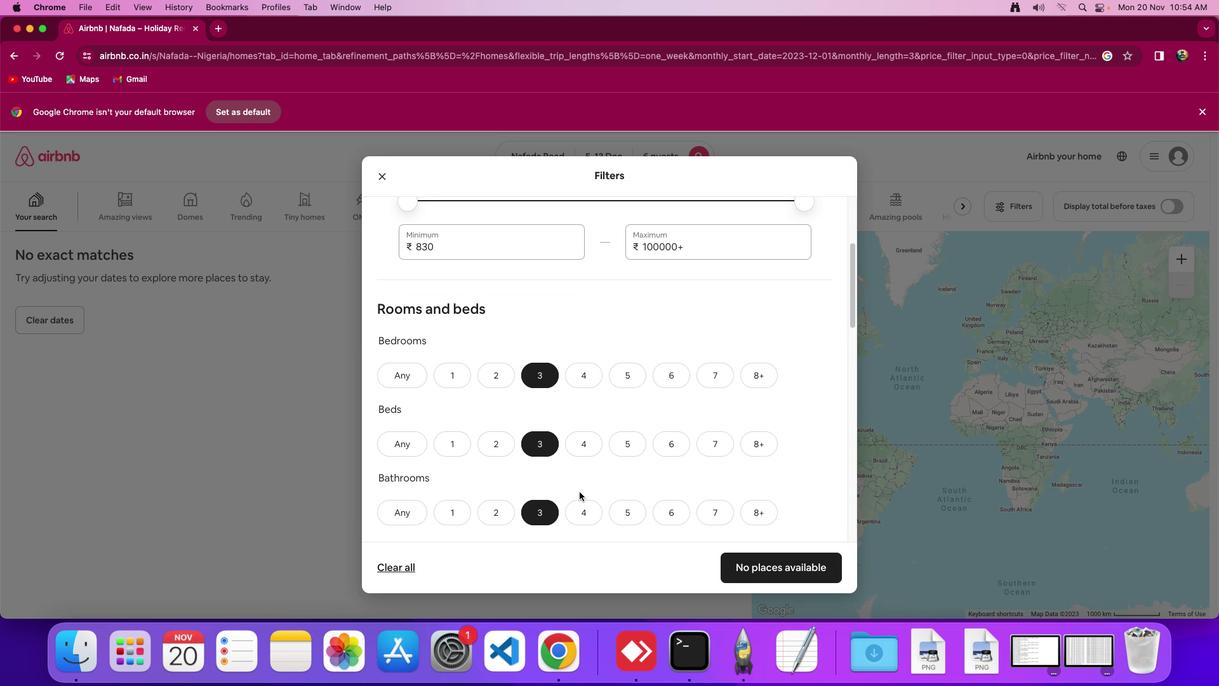 
Action: Mouse moved to (579, 492)
Screenshot: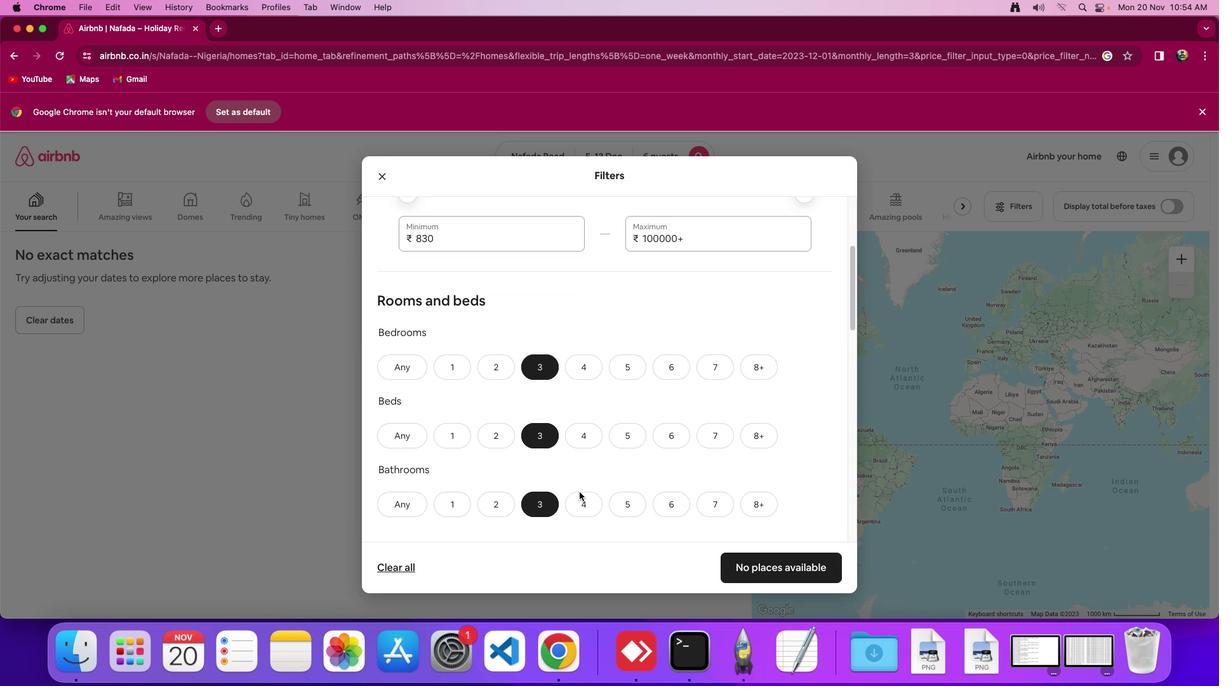 
Action: Mouse scrolled (579, 492) with delta (0, 0)
Screenshot: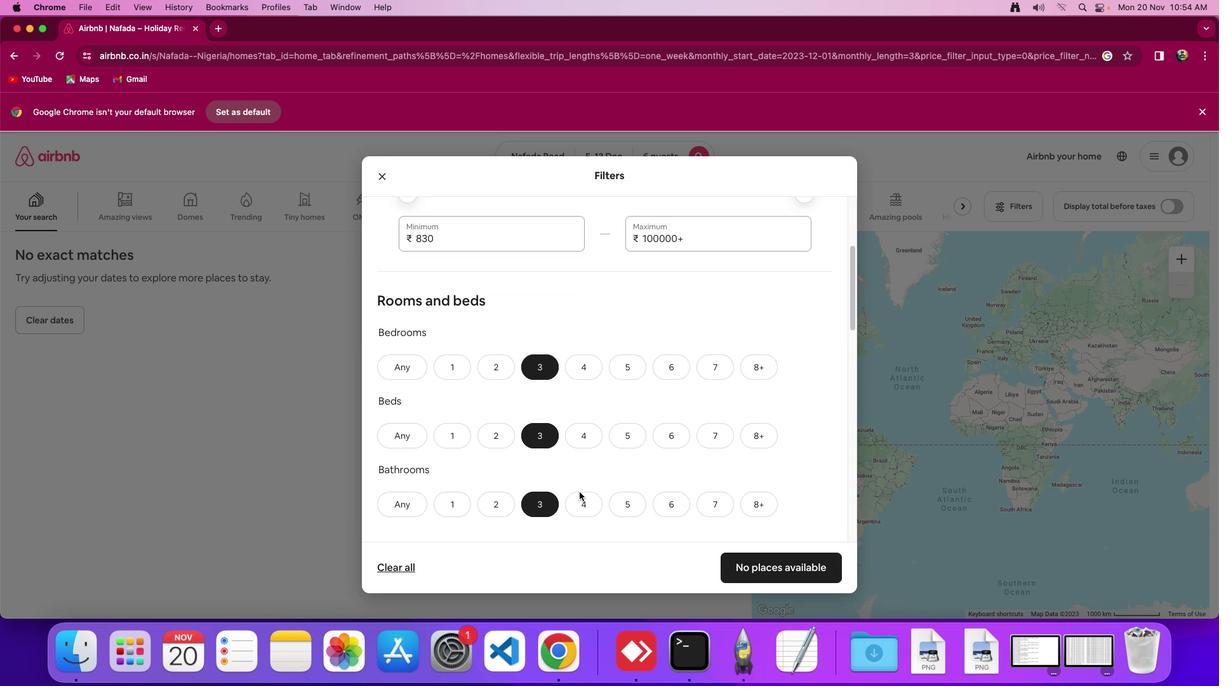 
Action: Mouse moved to (580, 492)
Screenshot: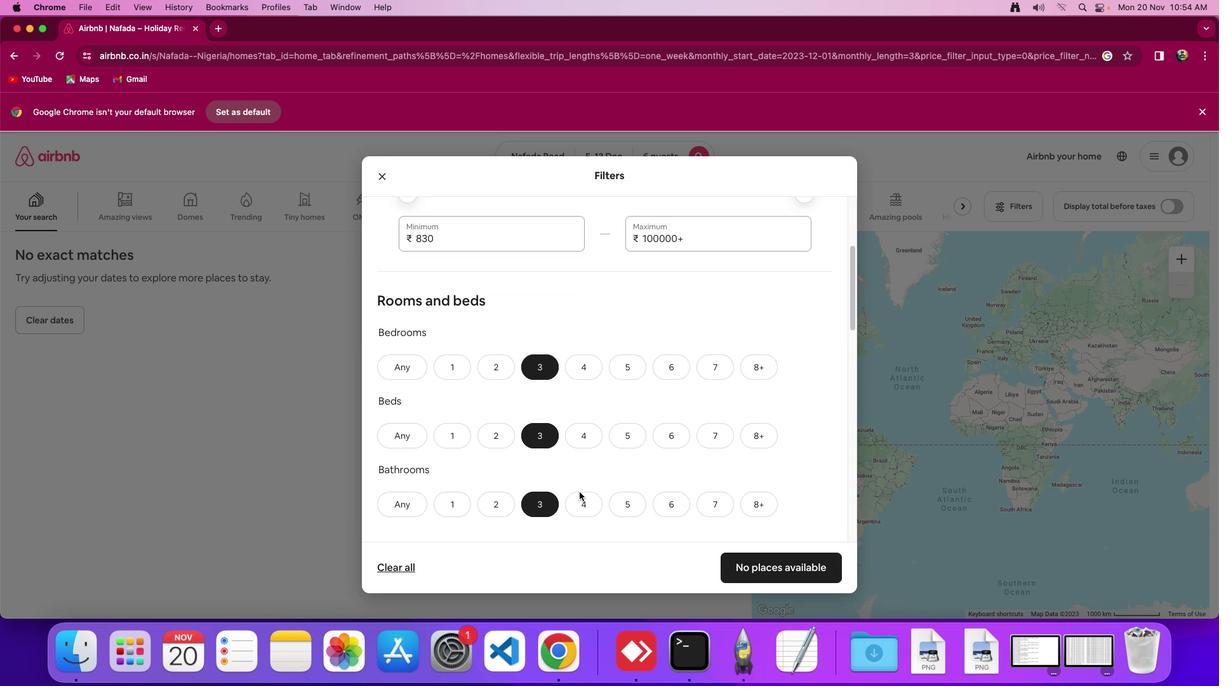 
Action: Mouse scrolled (580, 492) with delta (0, -1)
Screenshot: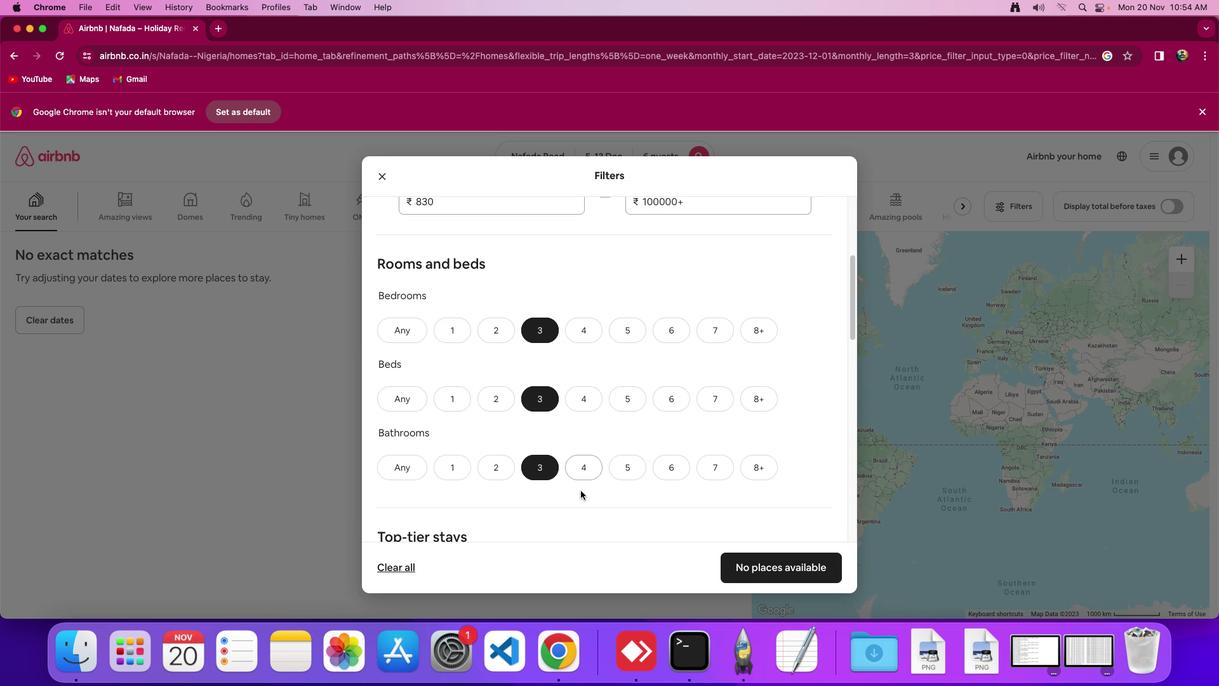 
Action: Mouse moved to (581, 490)
Screenshot: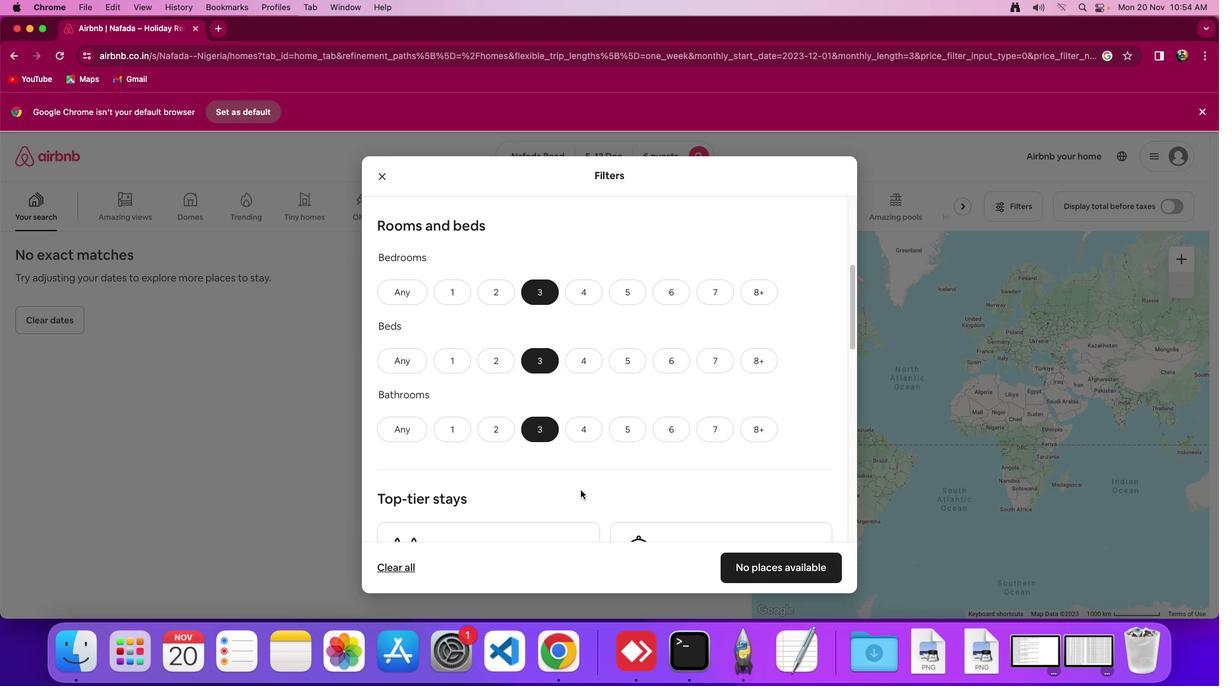 
Action: Mouse scrolled (581, 490) with delta (0, 0)
Screenshot: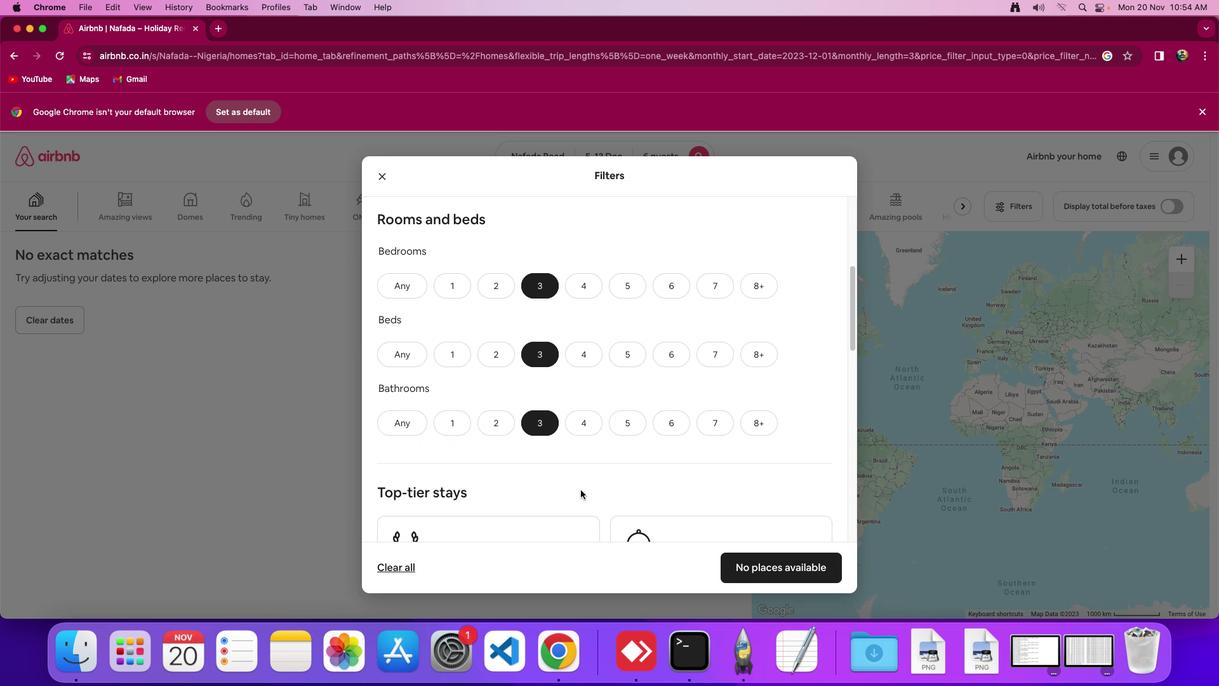 
Action: Mouse scrolled (581, 490) with delta (0, 0)
Screenshot: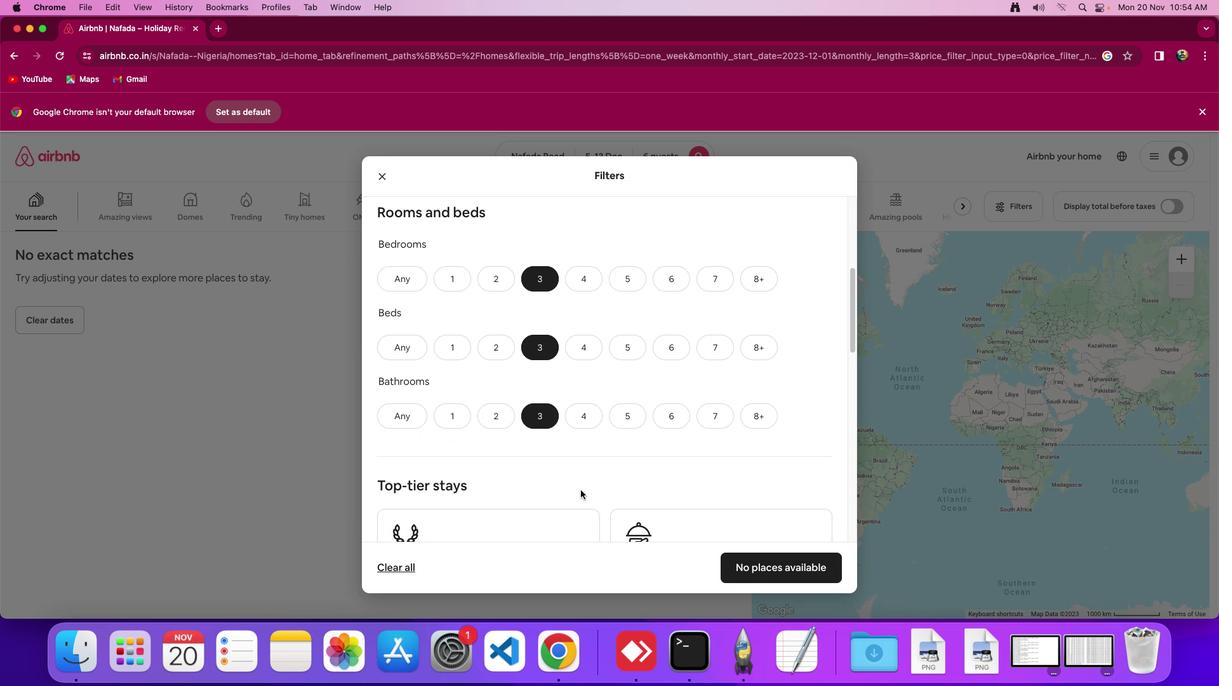 
Action: Mouse scrolled (581, 490) with delta (0, -1)
Screenshot: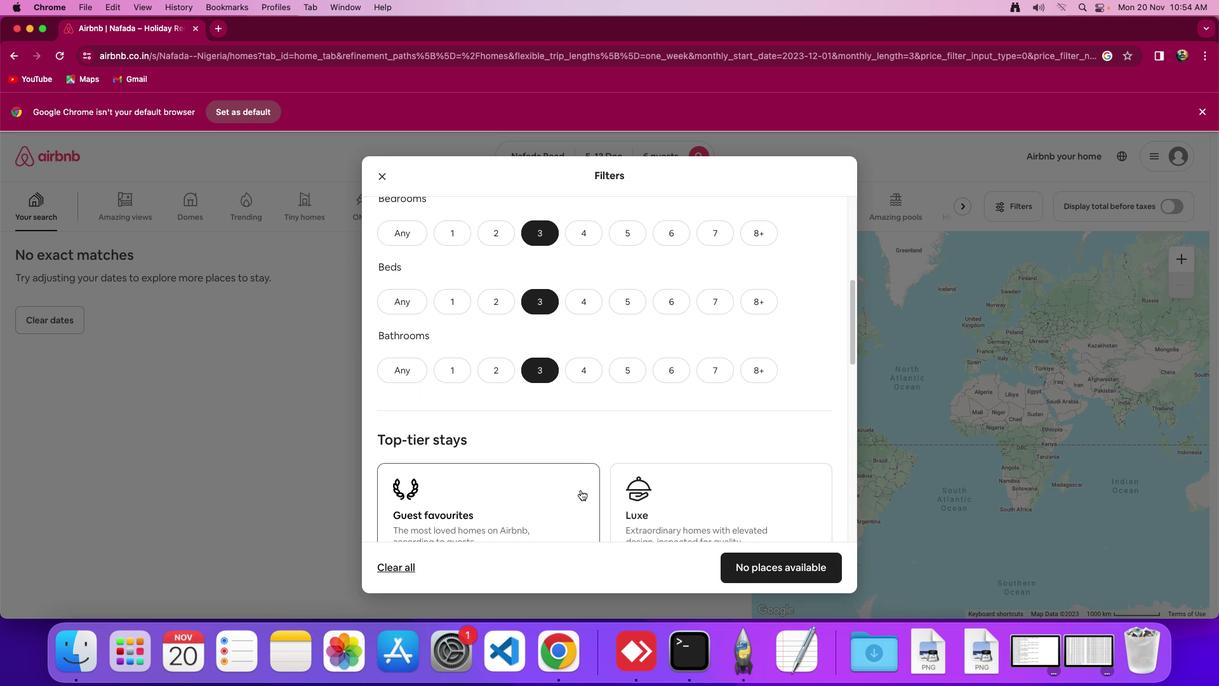 
Action: Mouse moved to (583, 487)
Screenshot: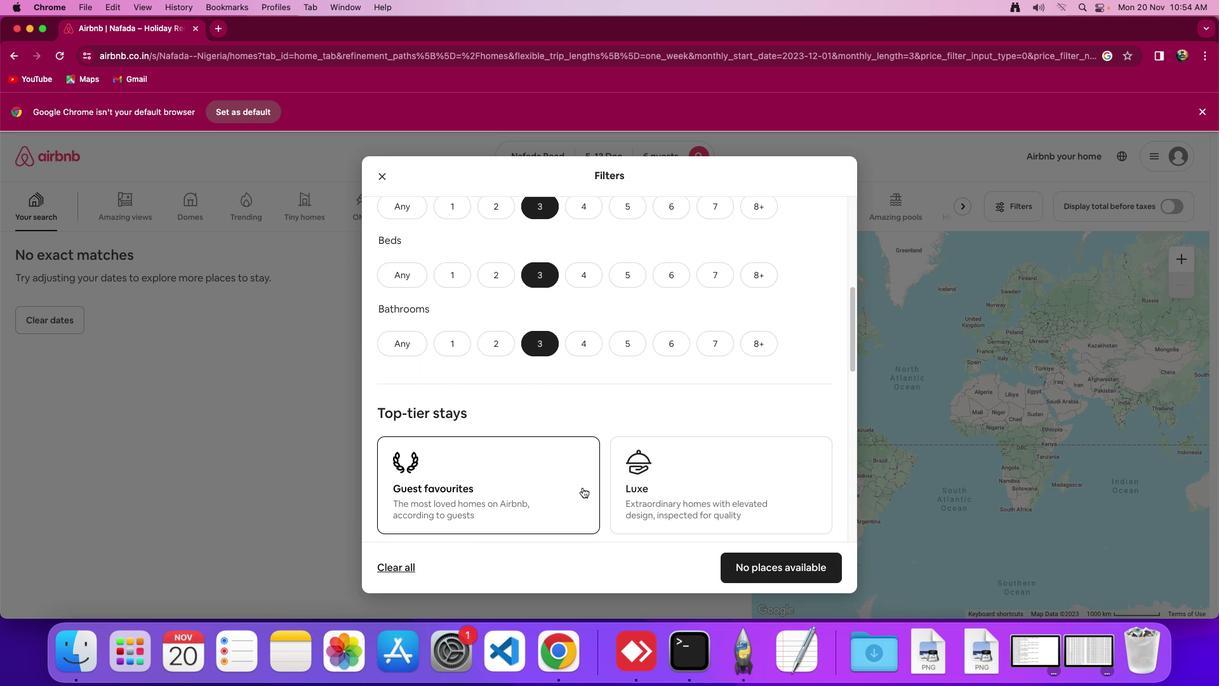 
Action: Mouse scrolled (583, 487) with delta (0, 0)
Screenshot: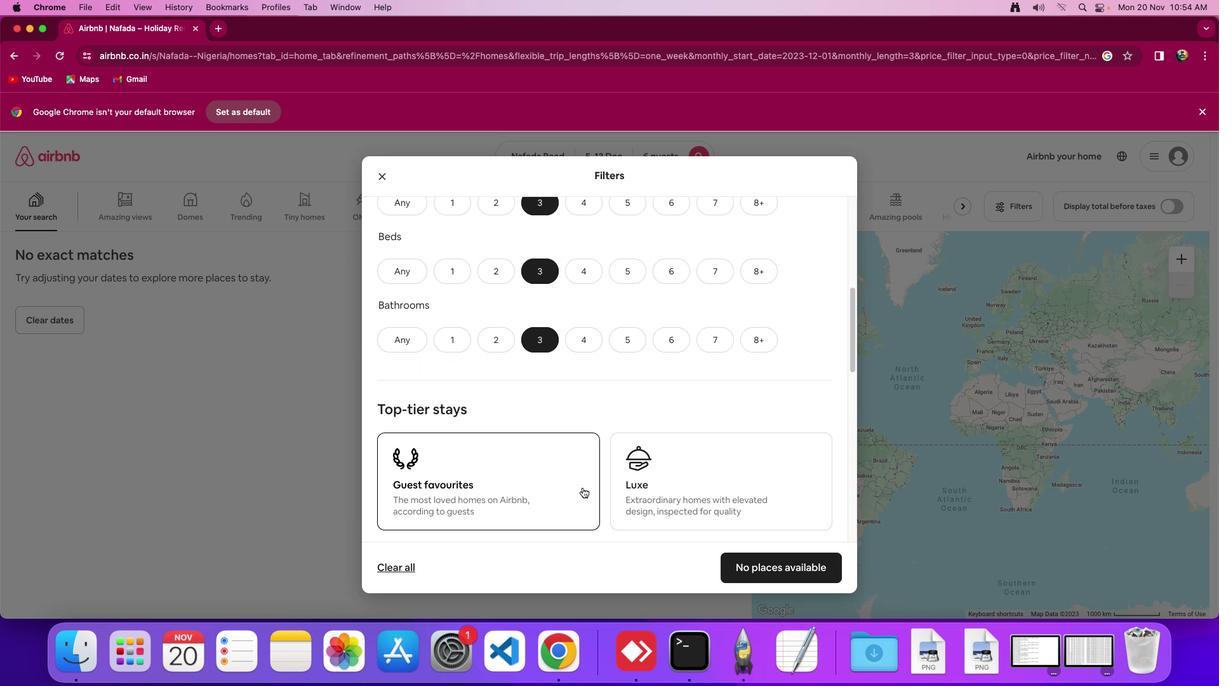 
Action: Mouse scrolled (583, 487) with delta (0, 0)
Screenshot: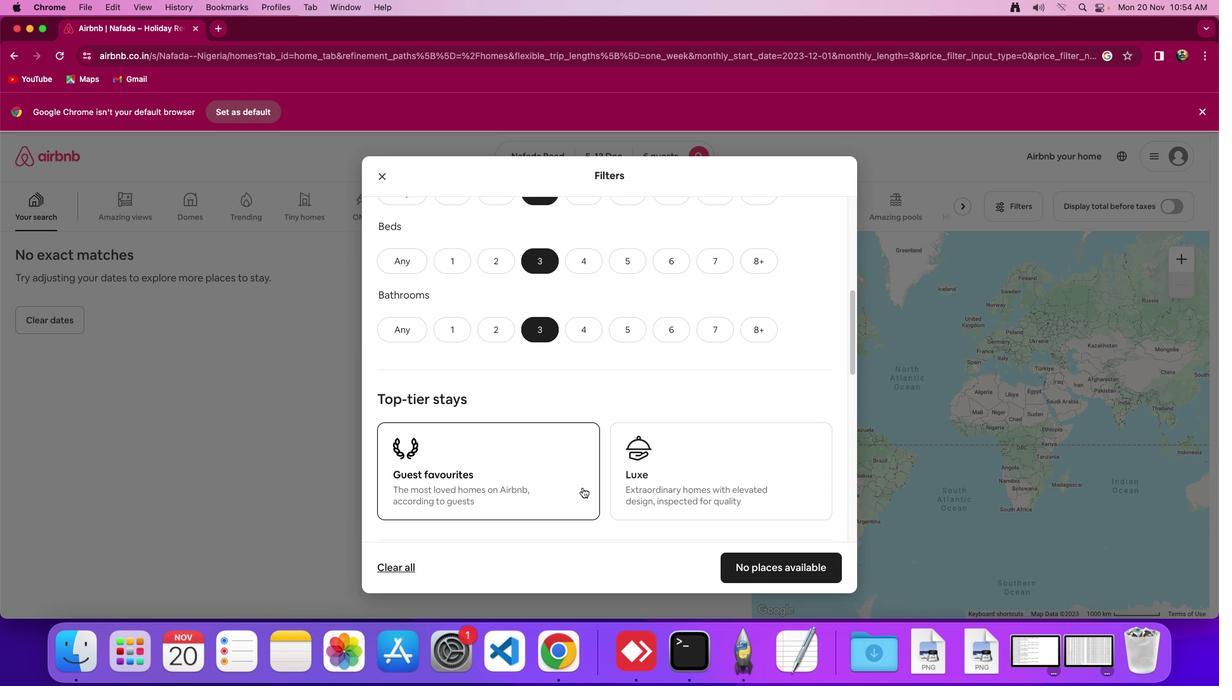 
Action: Mouse moved to (583, 487)
Screenshot: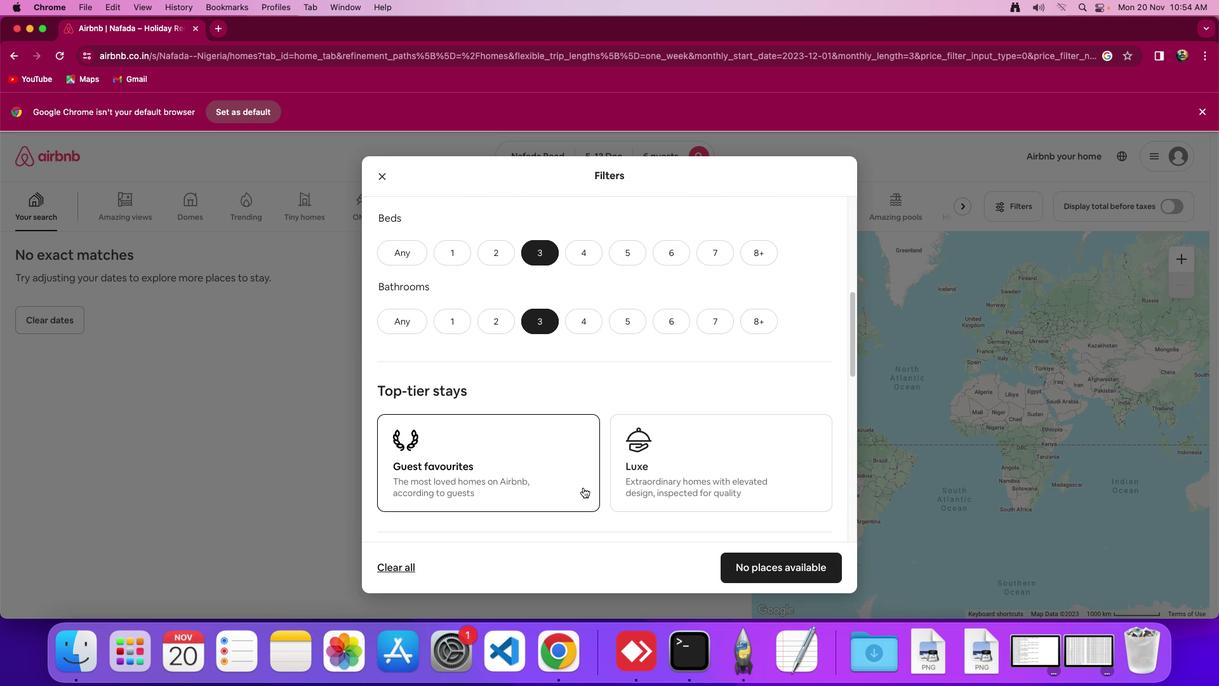 
Action: Mouse scrolled (583, 487) with delta (0, 0)
Screenshot: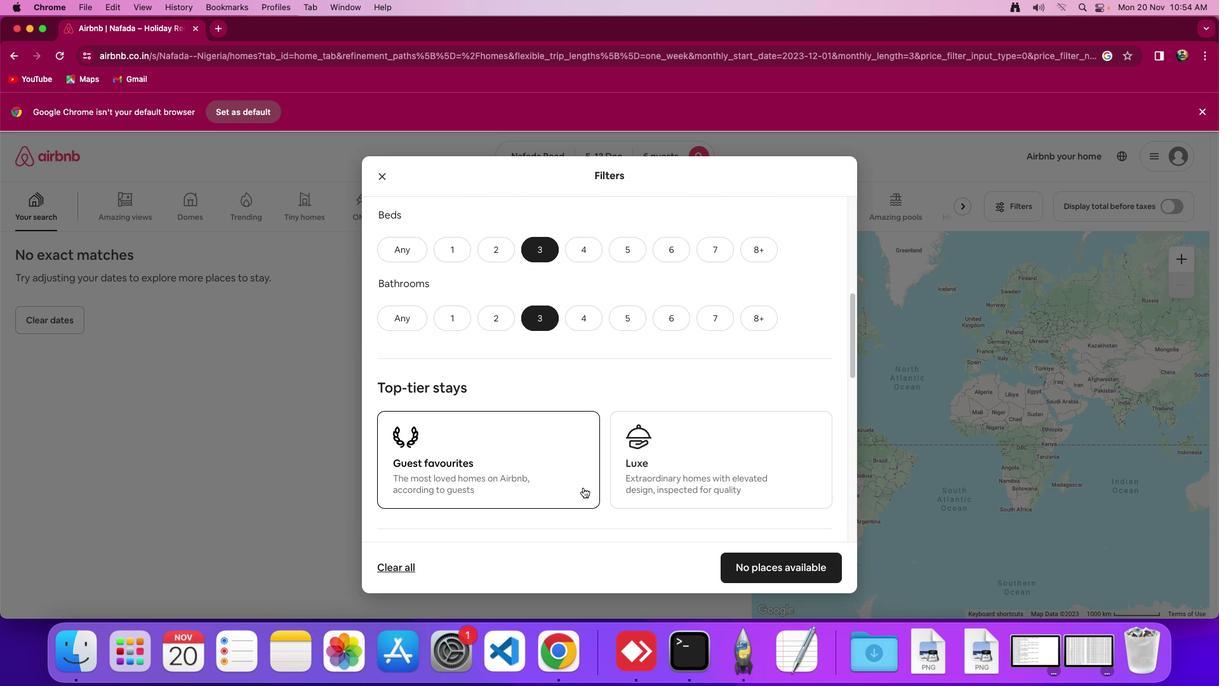
Action: Mouse moved to (583, 487)
Screenshot: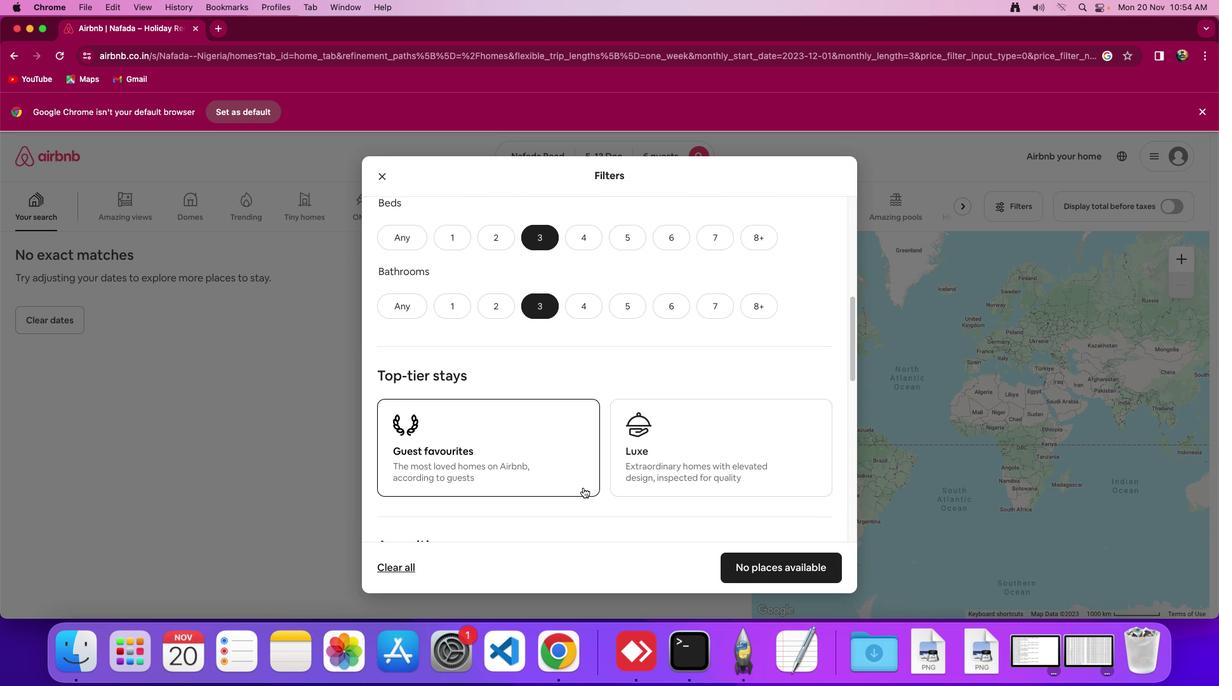
Action: Mouse scrolled (583, 487) with delta (0, 0)
Screenshot: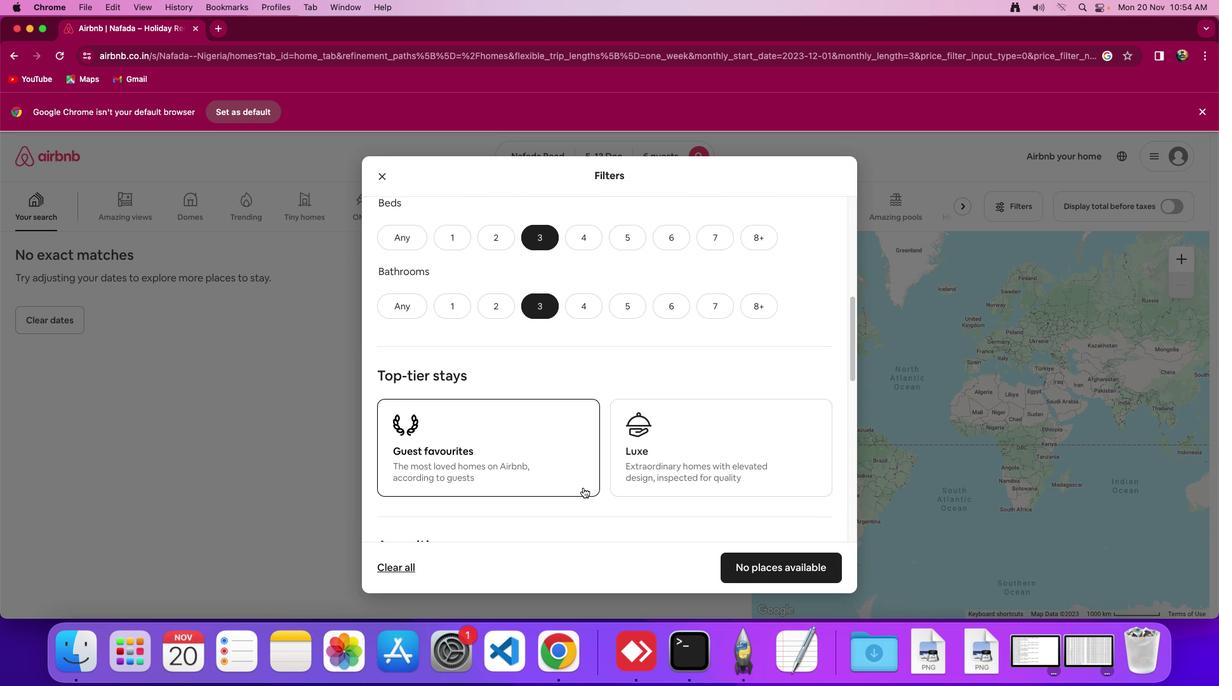 
Action: Mouse scrolled (583, 487) with delta (0, -1)
Screenshot: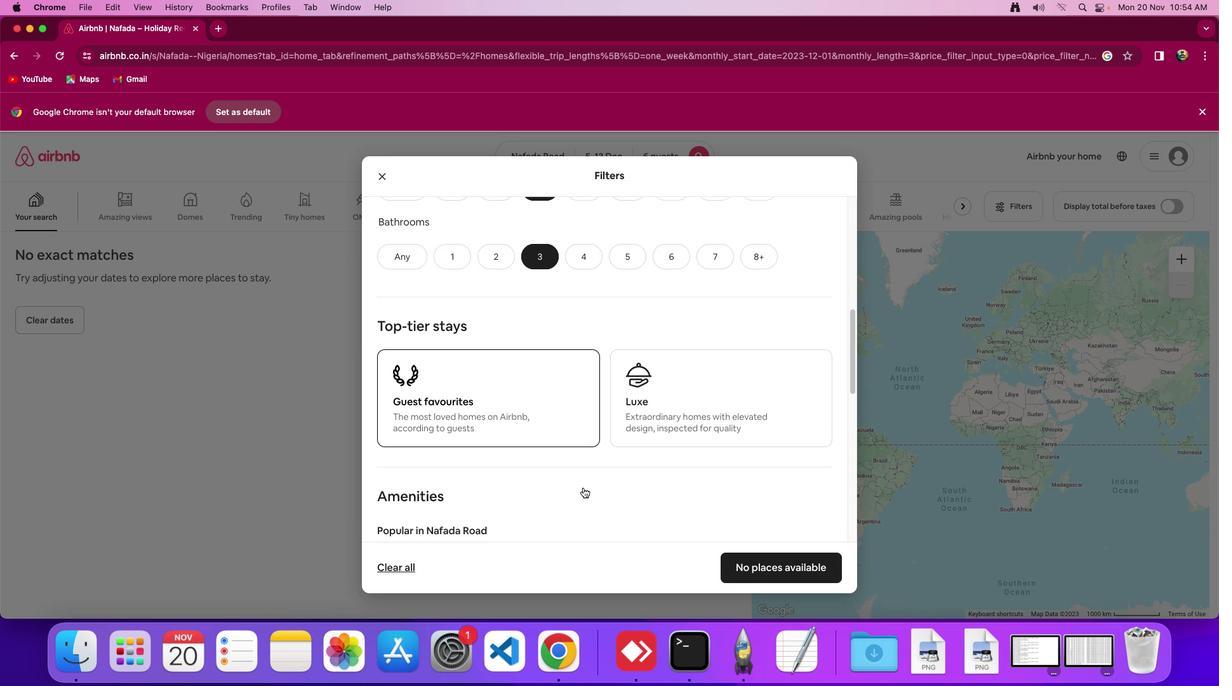 
Action: Mouse moved to (583, 487)
Screenshot: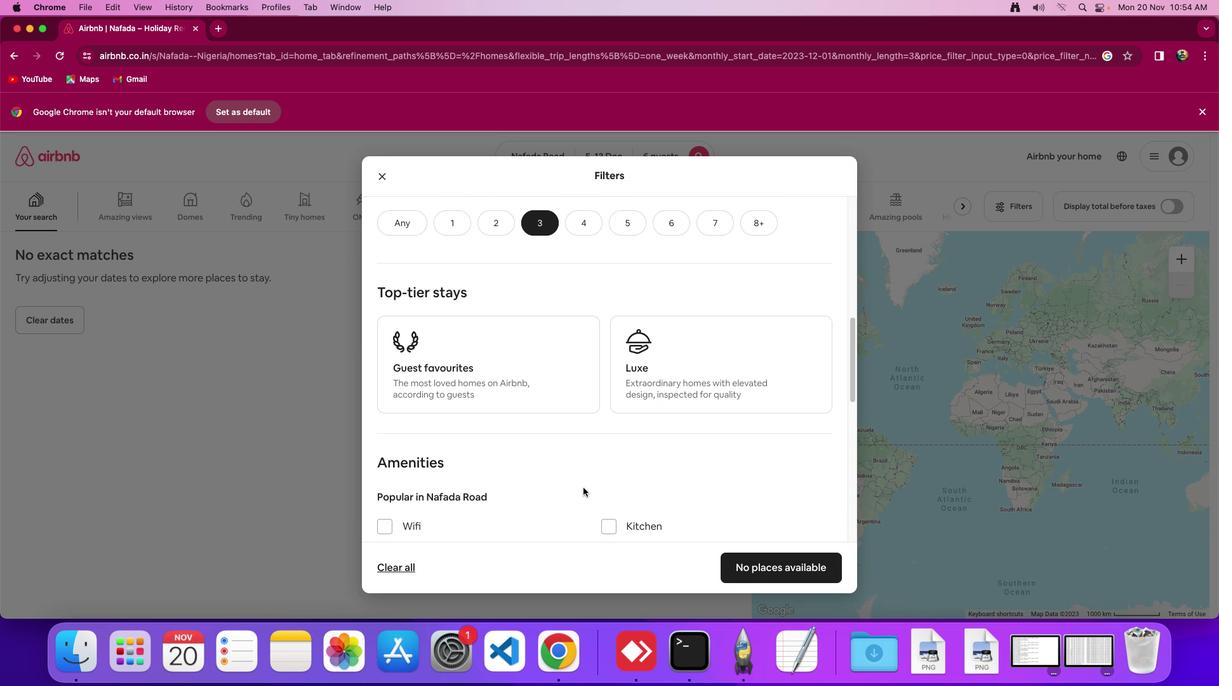 
Action: Mouse scrolled (583, 487) with delta (0, 0)
Screenshot: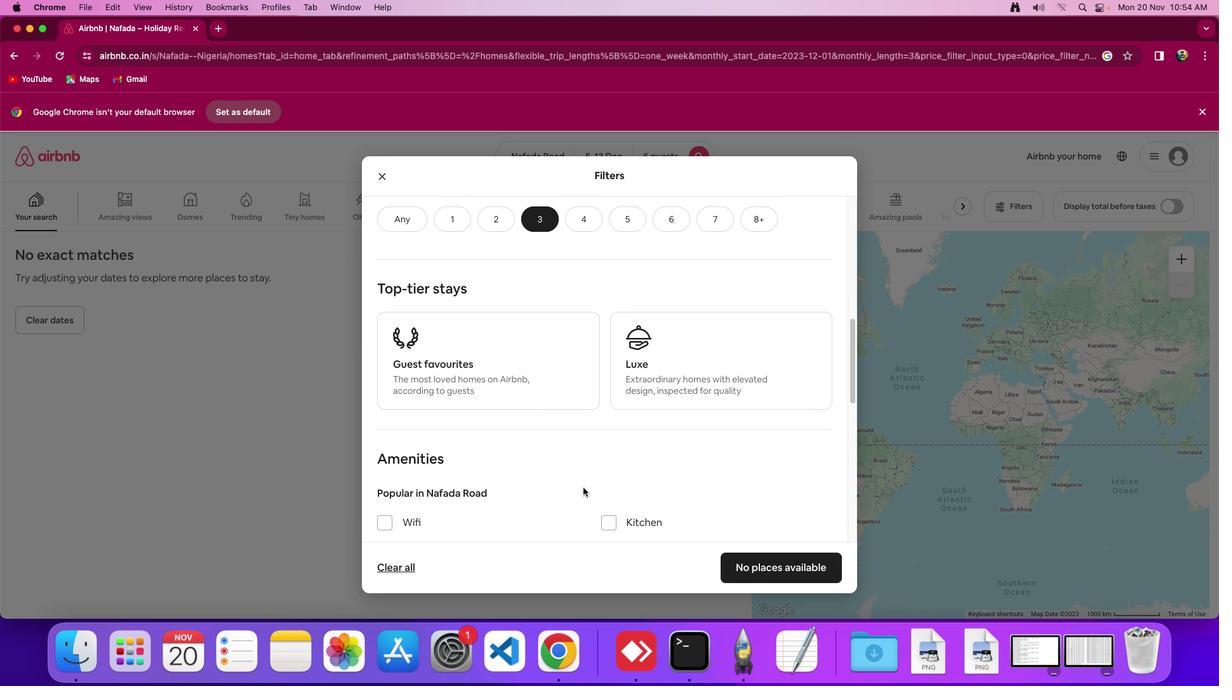 
Action: Mouse scrolled (583, 487) with delta (0, 0)
Screenshot: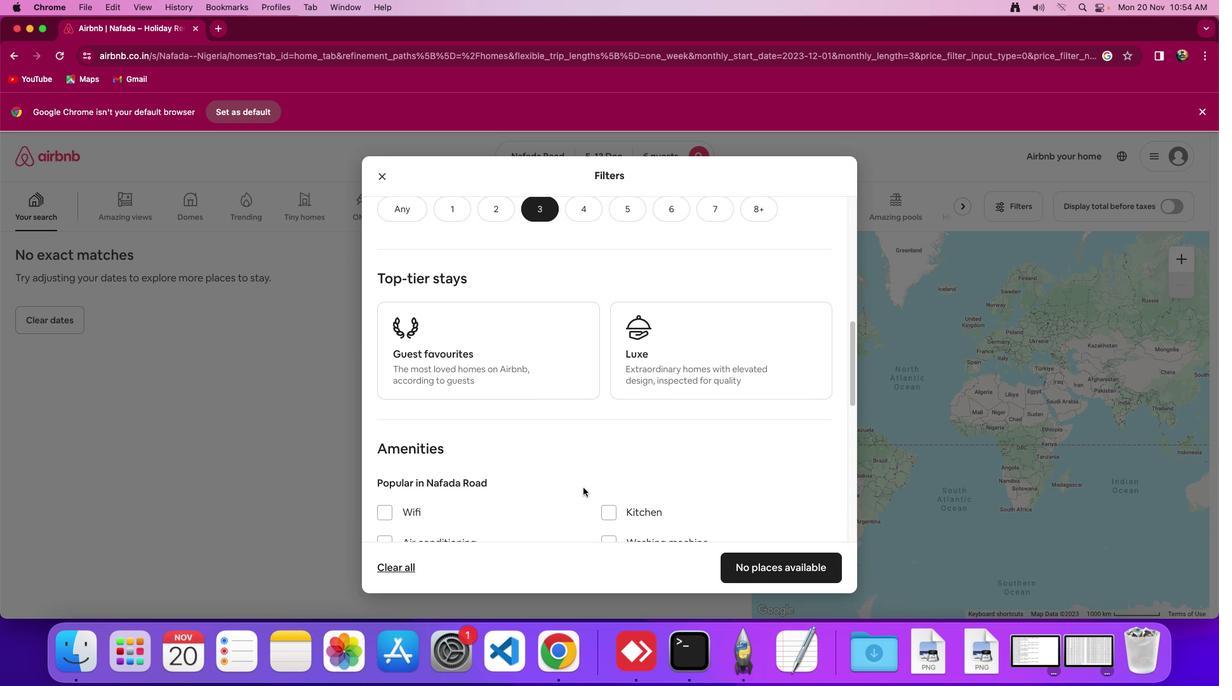 
Action: Mouse moved to (793, 566)
Screenshot: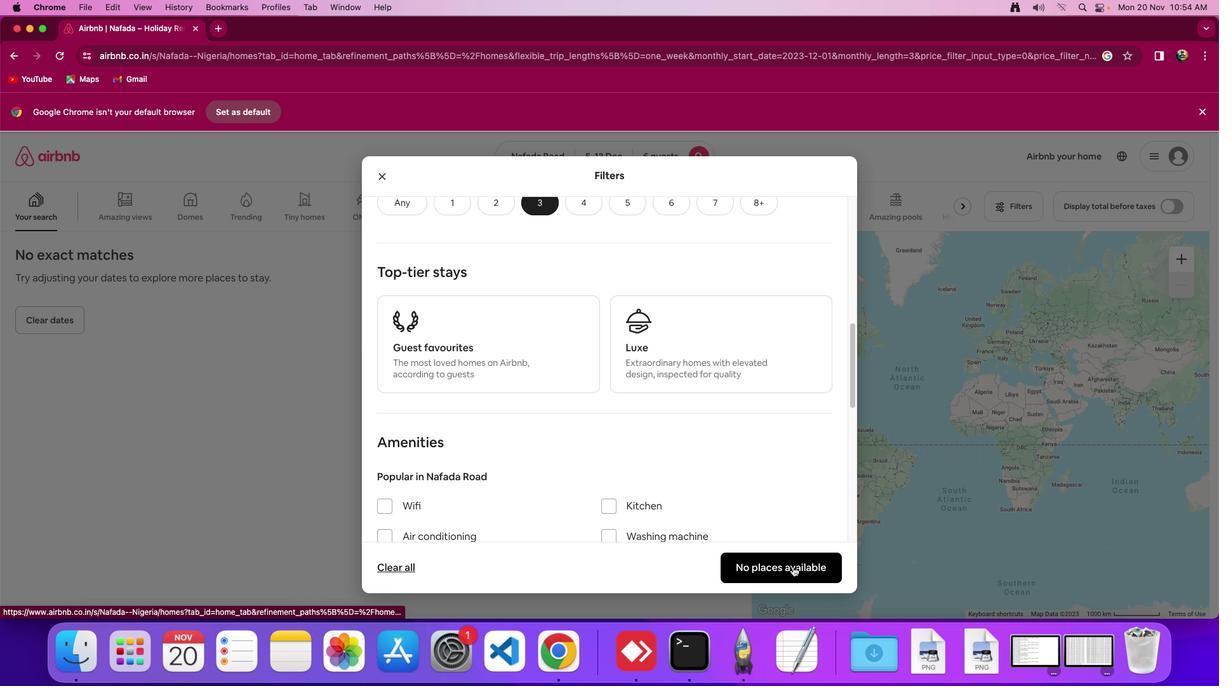 
Action: Mouse pressed left at (793, 566)
Screenshot: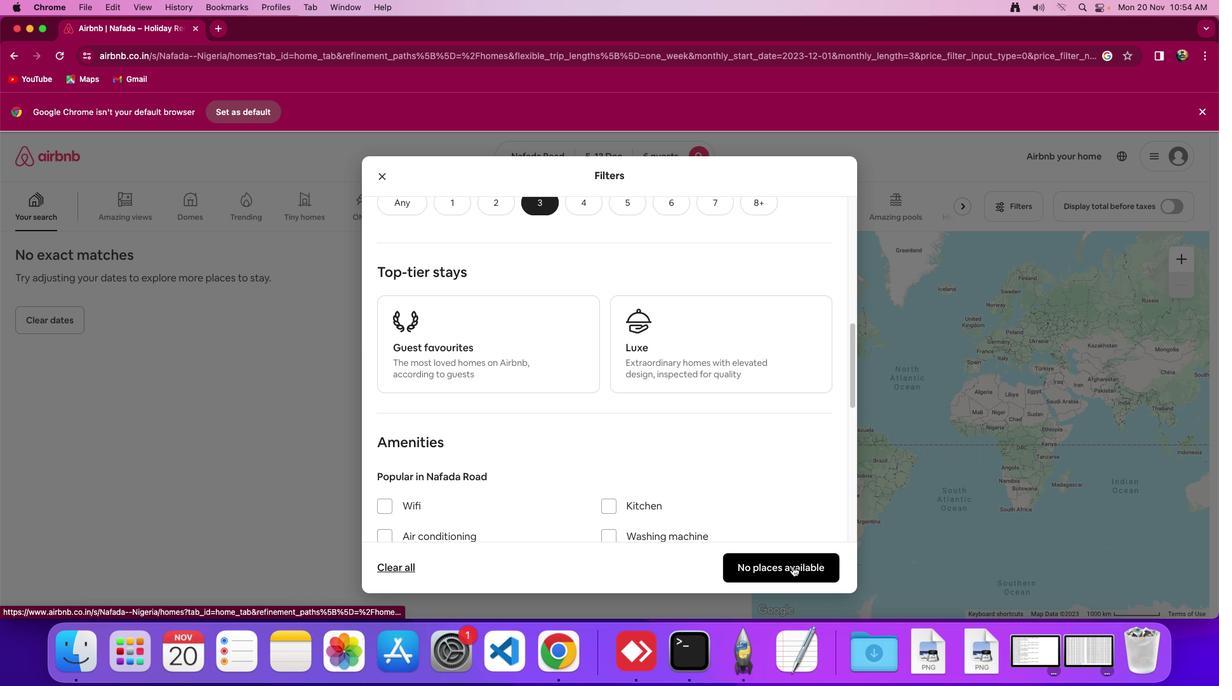 
Action: Mouse moved to (630, 483)
Screenshot: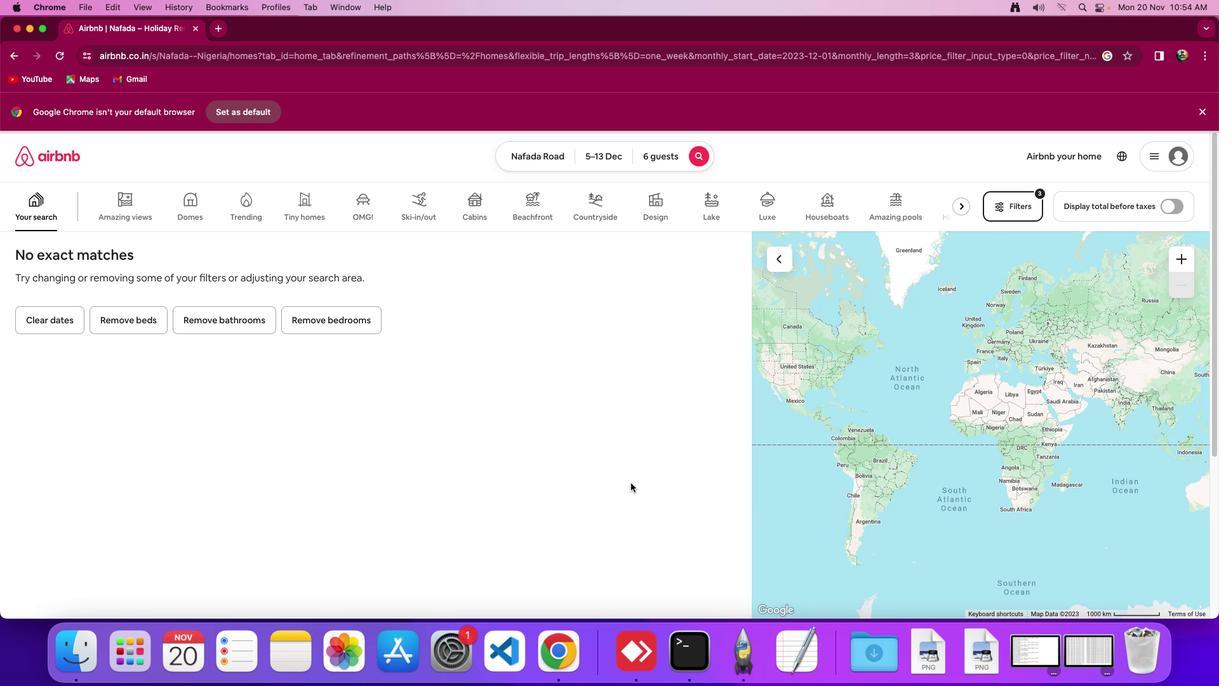 
Action: Mouse pressed left at (630, 483)
Screenshot: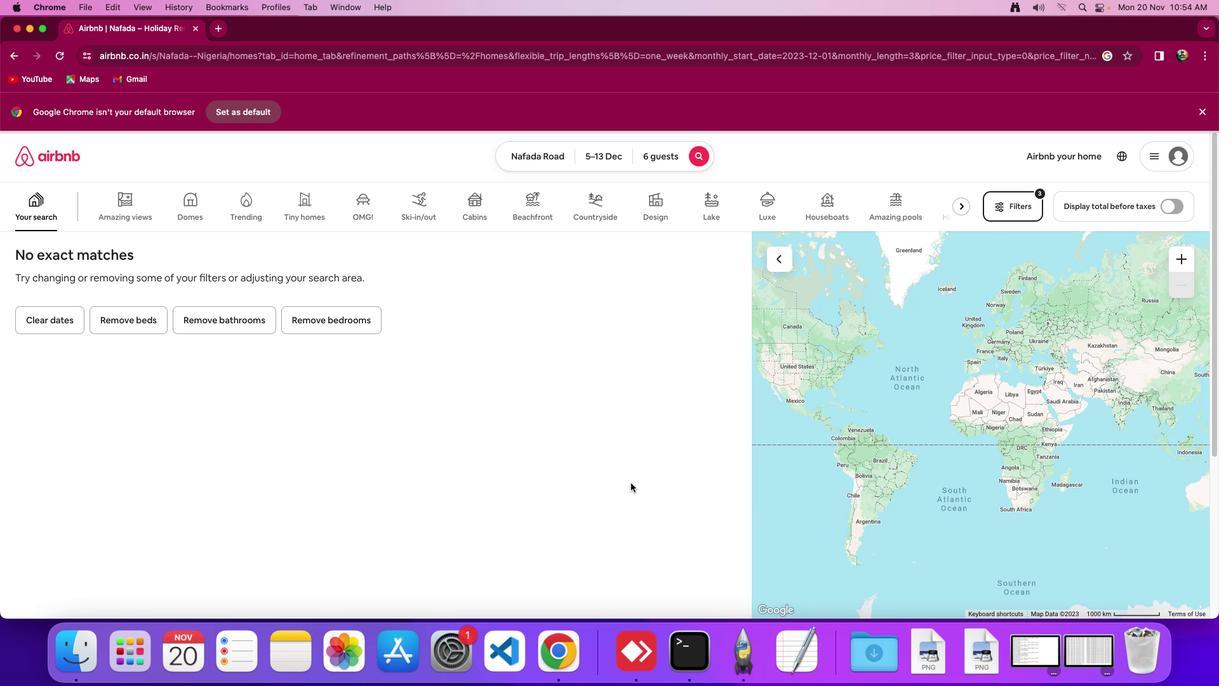 
